 Task: Find connections with filter location Budapest XXII. kerület with filter topic #Workfromhomewith filter profile language French with filter current company Gensler with filter school Guru Nanak Institutions(GNI) with filter industry Community Development and Urban Planning with filter service category Information Management with filter keywords title Financial Services Representative
Action: Mouse pressed left at (466, 60)
Screenshot: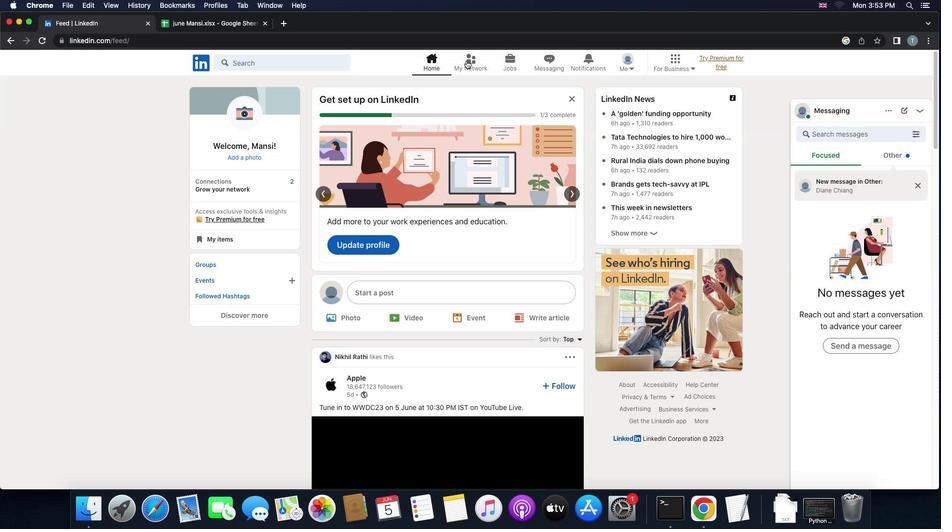 
Action: Mouse moved to (287, 122)
Screenshot: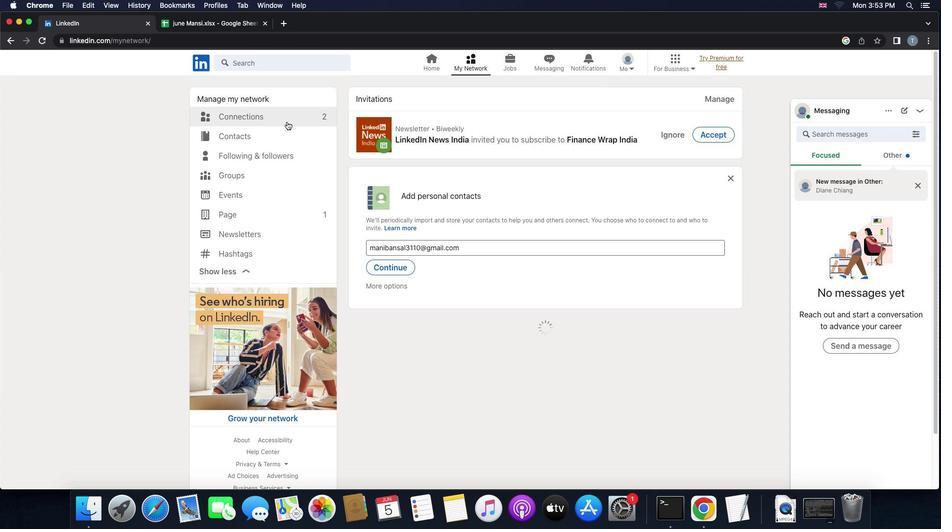 
Action: Mouse pressed left at (287, 122)
Screenshot: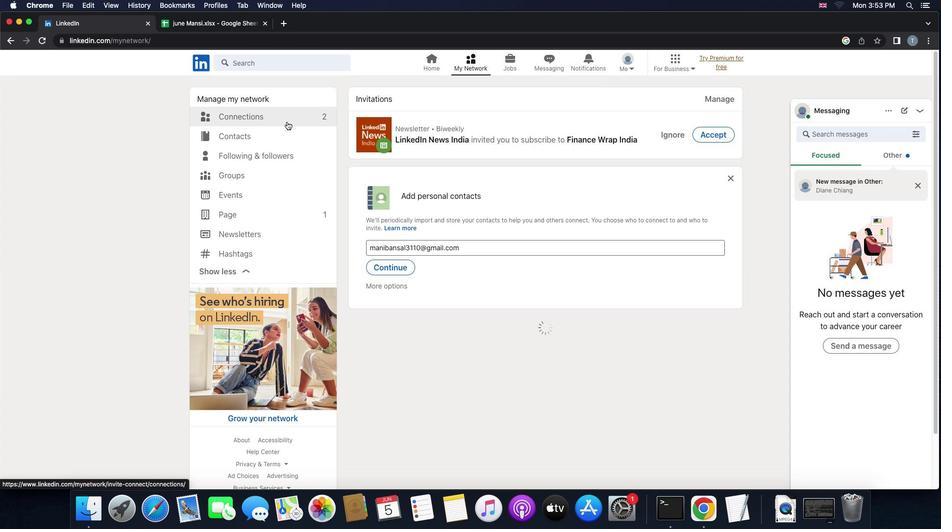 
Action: Mouse moved to (564, 116)
Screenshot: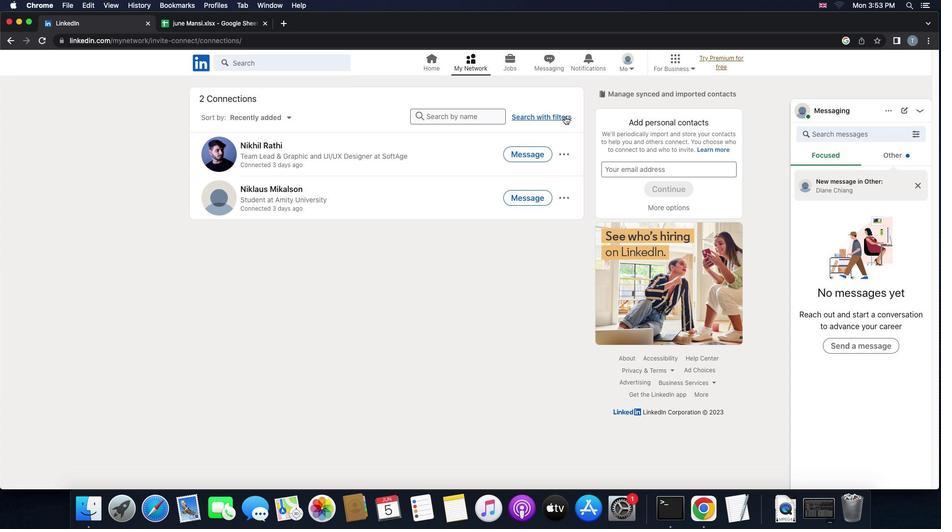 
Action: Mouse pressed left at (564, 116)
Screenshot: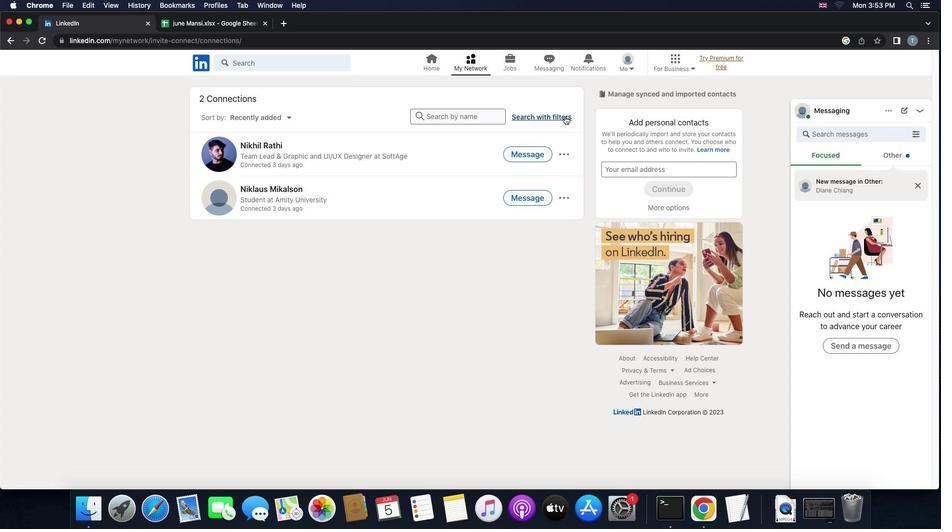 
Action: Mouse moved to (520, 92)
Screenshot: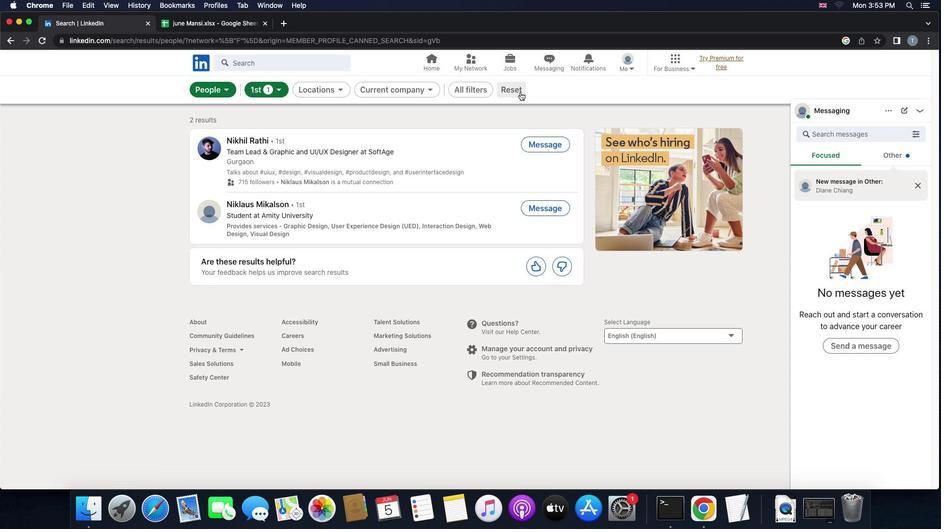 
Action: Mouse pressed left at (520, 92)
Screenshot: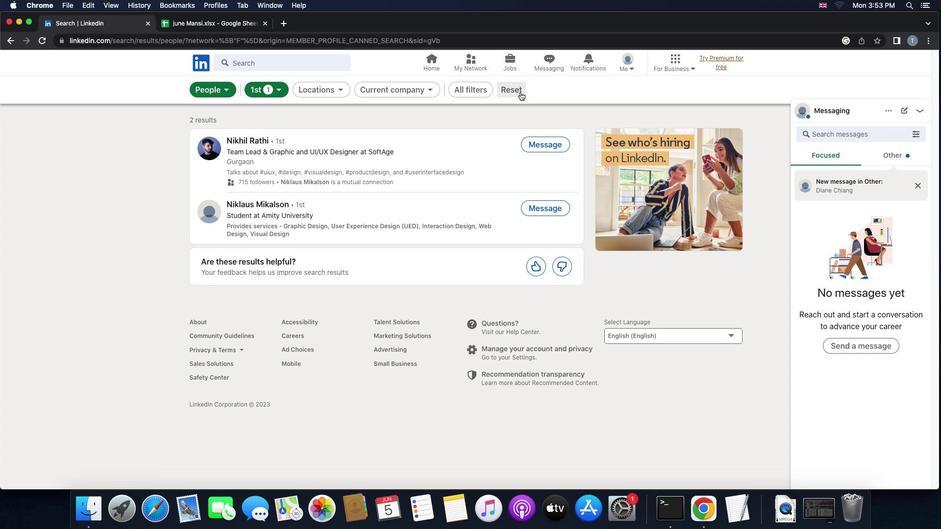 
Action: Mouse moved to (485, 90)
Screenshot: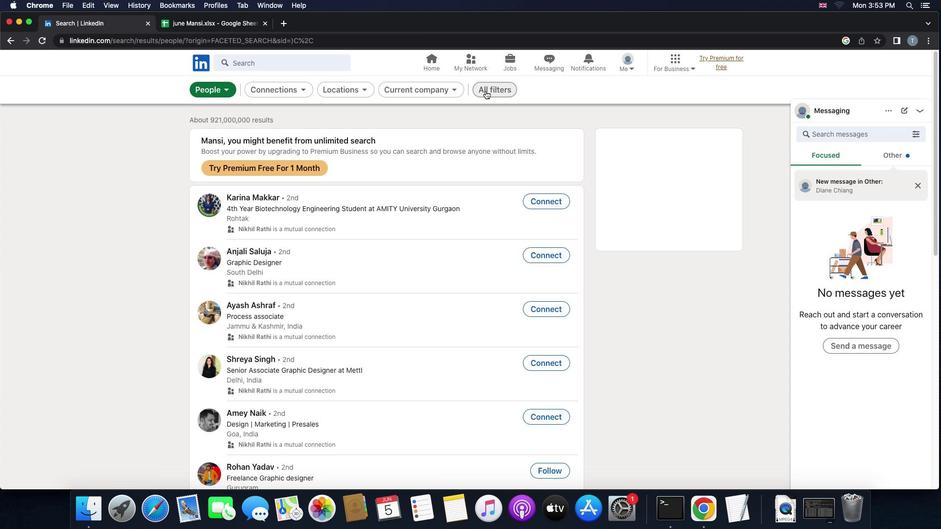 
Action: Mouse pressed left at (485, 90)
Screenshot: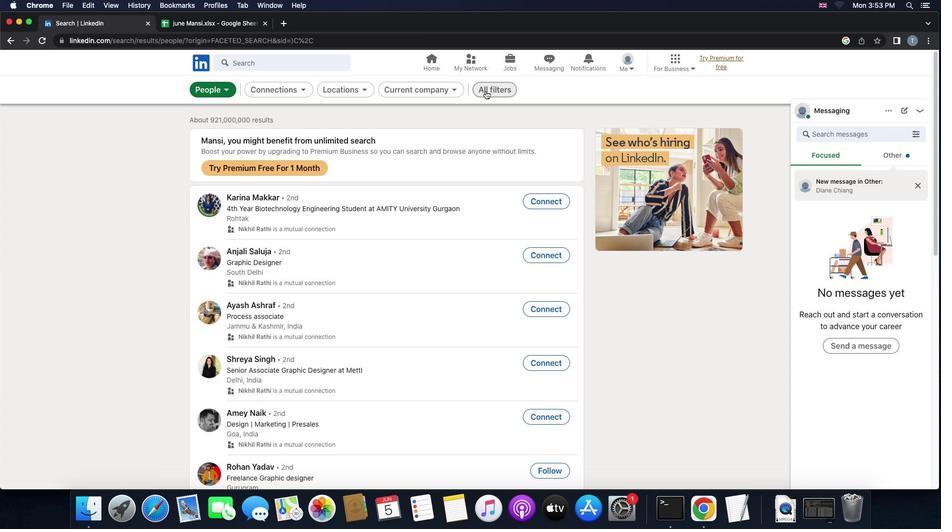 
Action: Mouse moved to (727, 275)
Screenshot: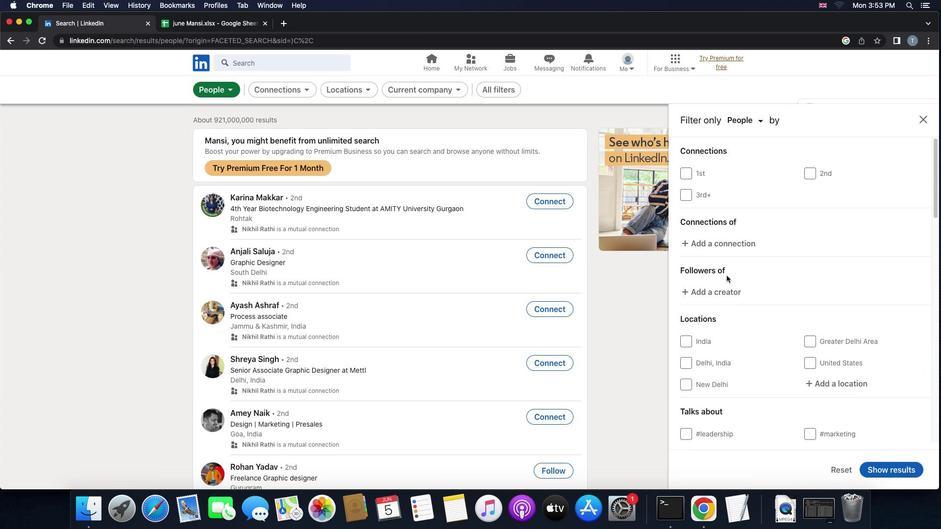 
Action: Mouse scrolled (727, 275) with delta (0, 0)
Screenshot: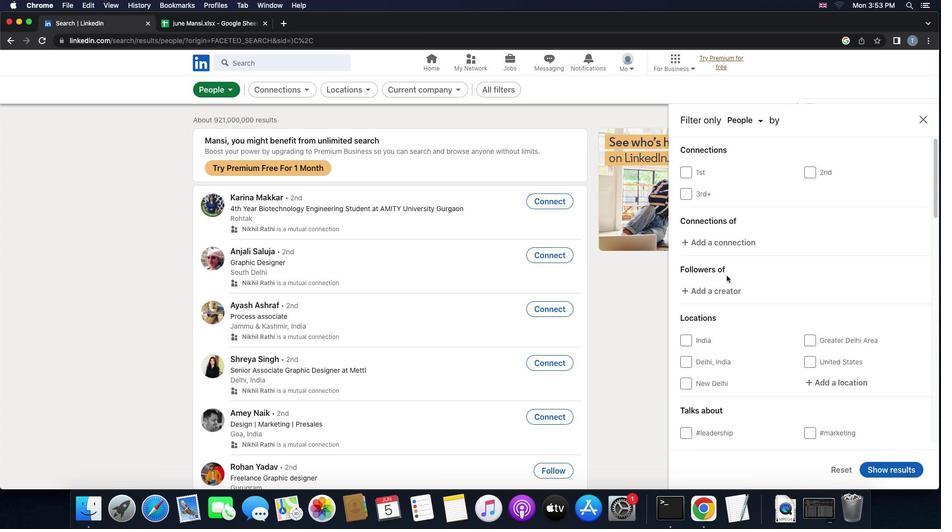 
Action: Mouse scrolled (727, 275) with delta (0, 0)
Screenshot: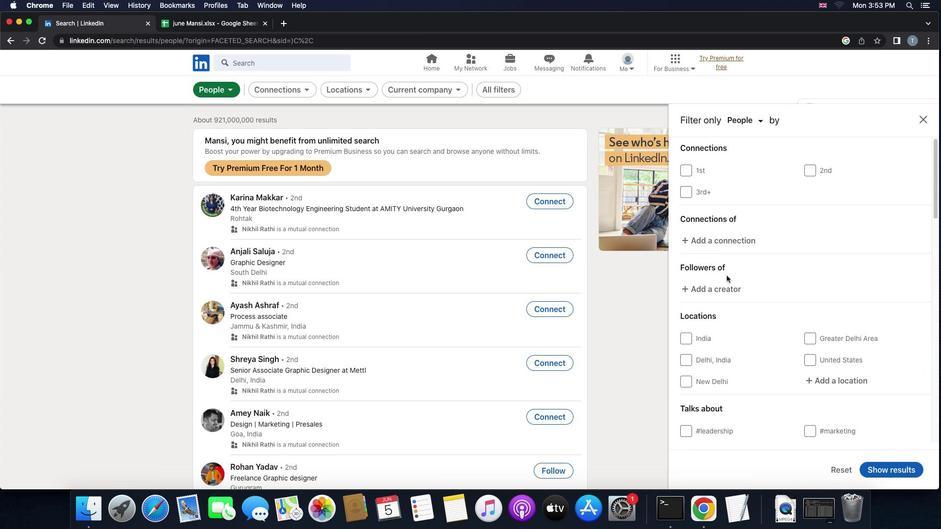 
Action: Mouse scrolled (727, 275) with delta (0, 0)
Screenshot: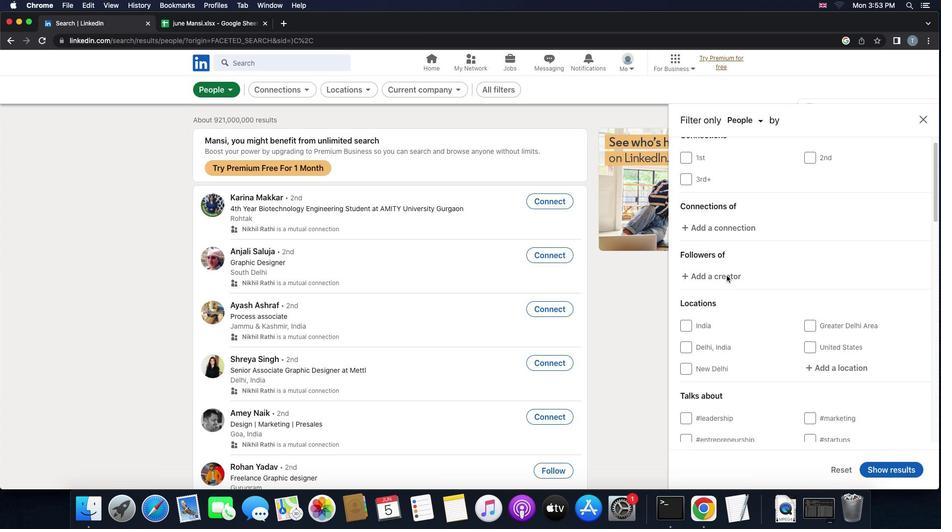 
Action: Mouse scrolled (727, 275) with delta (0, 0)
Screenshot: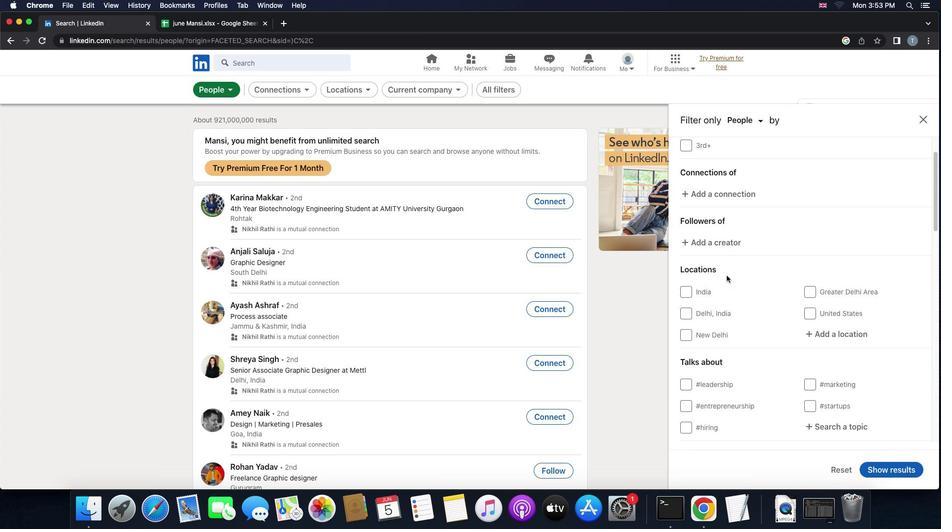 
Action: Mouse moved to (842, 276)
Screenshot: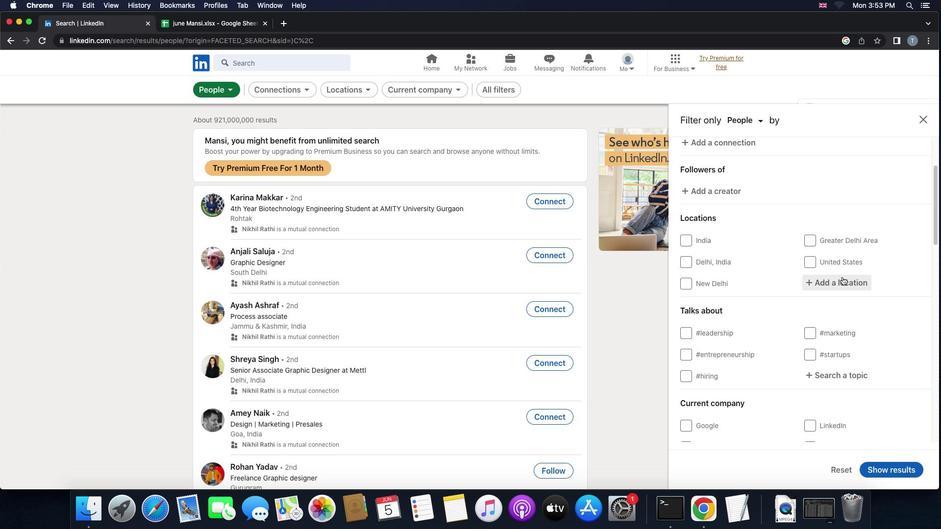 
Action: Mouse pressed left at (842, 276)
Screenshot: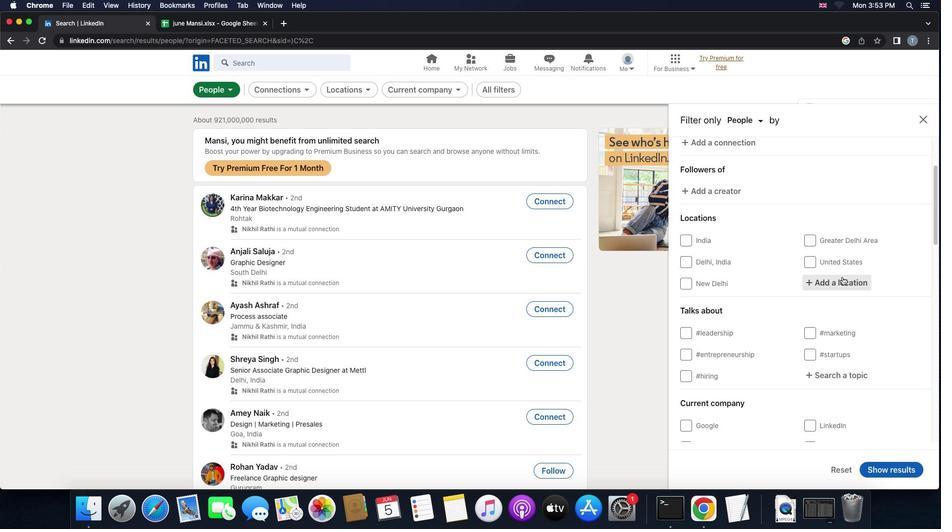 
Action: Mouse moved to (843, 276)
Screenshot: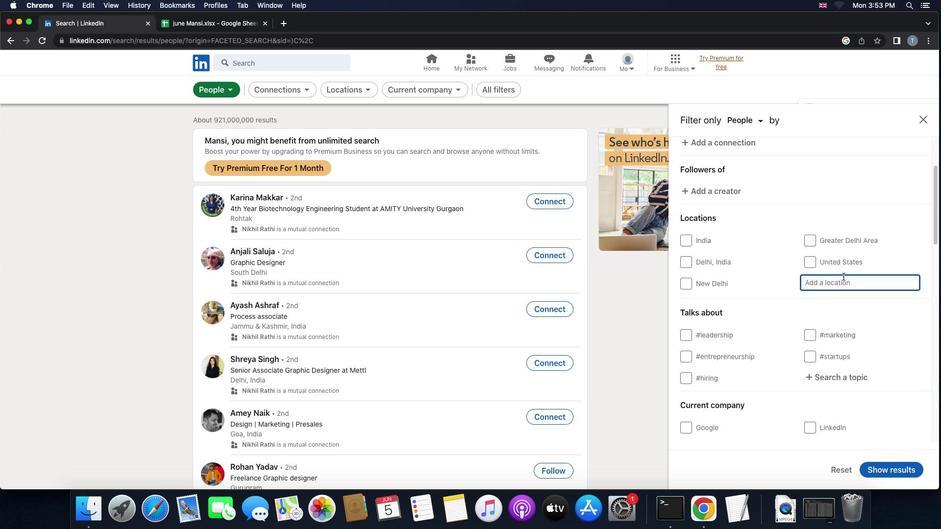 
Action: Key pressed Key.shift'B''u''d''a''p''e''s''t'Key.spaceKey.shift'X''X''I''I''.''k''e''r''u''l''e''t'
Screenshot: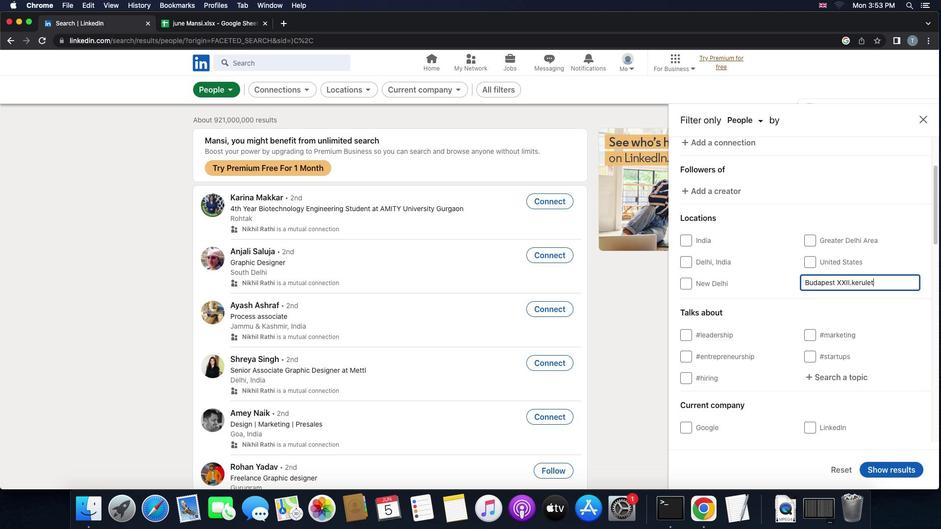 
Action: Mouse moved to (832, 376)
Screenshot: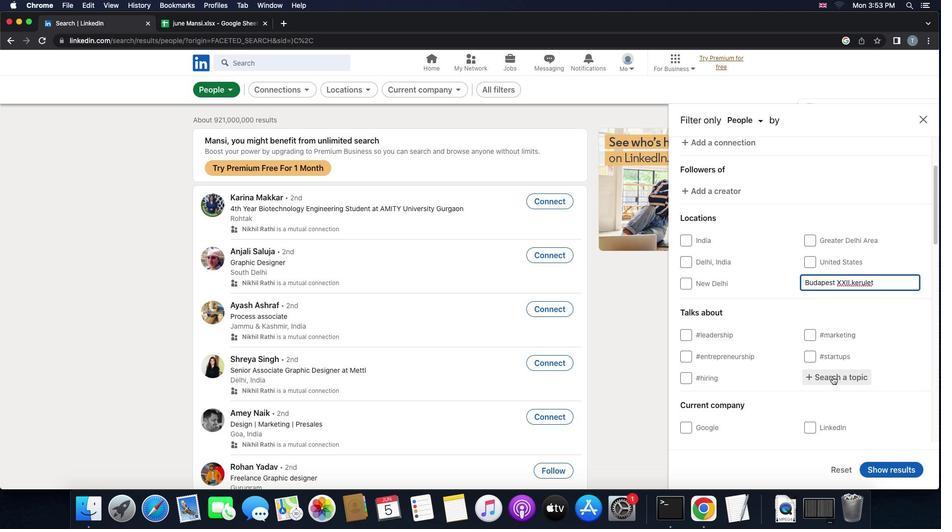 
Action: Mouse pressed left at (832, 376)
Screenshot: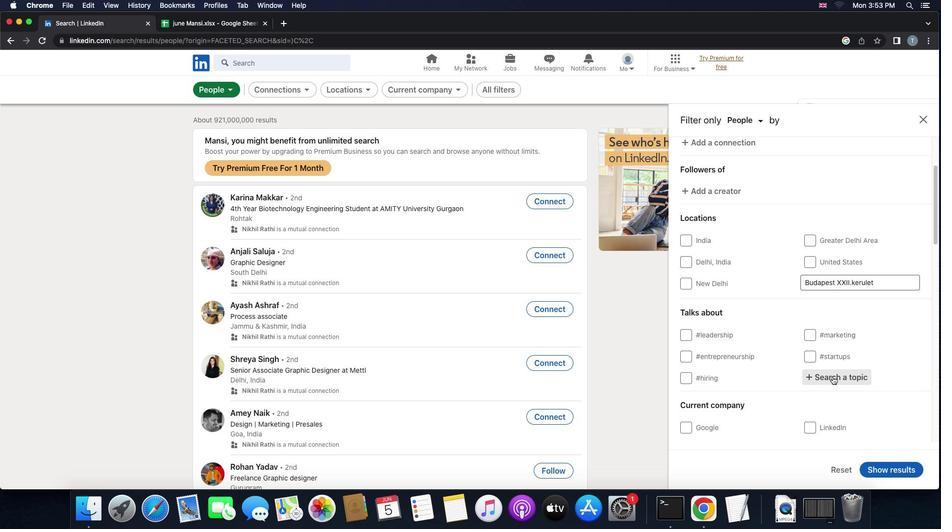 
Action: Mouse scrolled (832, 376) with delta (0, 0)
Screenshot: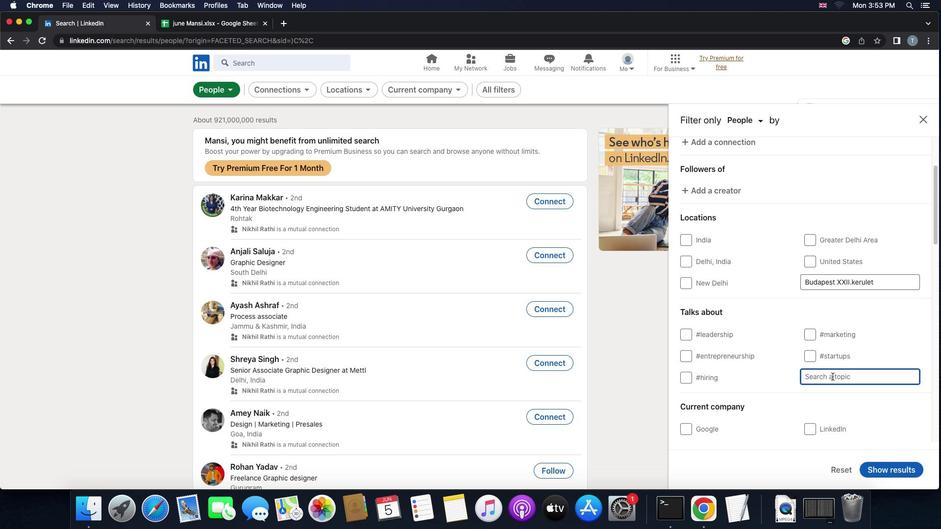 
Action: Key pressed 'w''o''r''k''f''r''o''m''h''o''m''e'
Screenshot: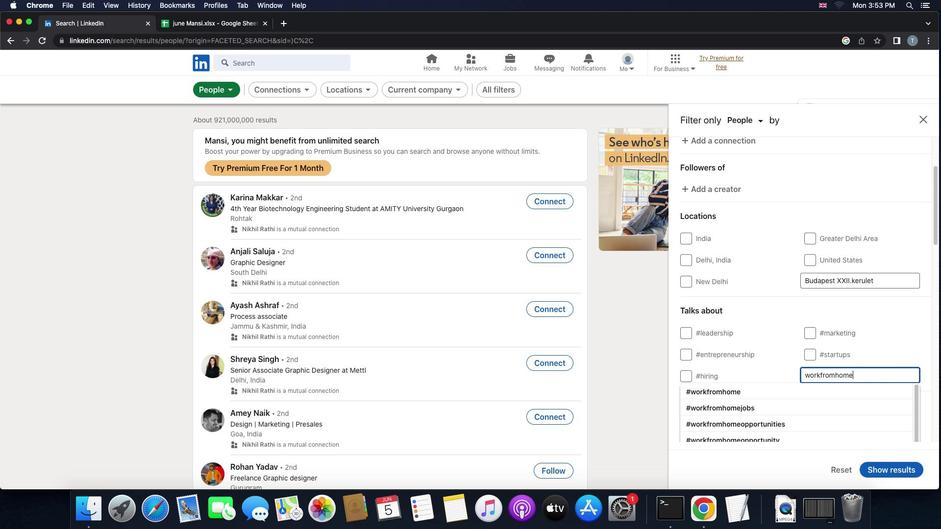 
Action: Mouse moved to (821, 387)
Screenshot: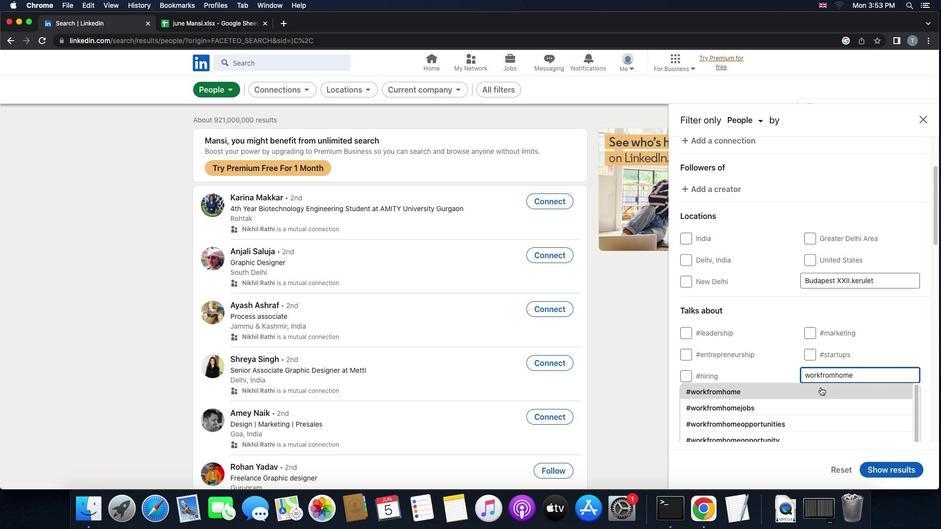 
Action: Mouse pressed left at (821, 387)
Screenshot: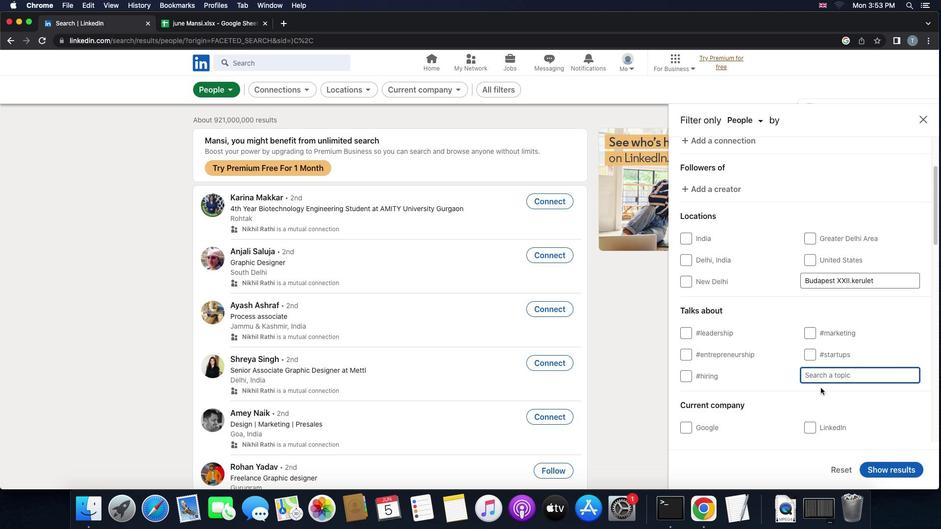 
Action: Mouse moved to (822, 389)
Screenshot: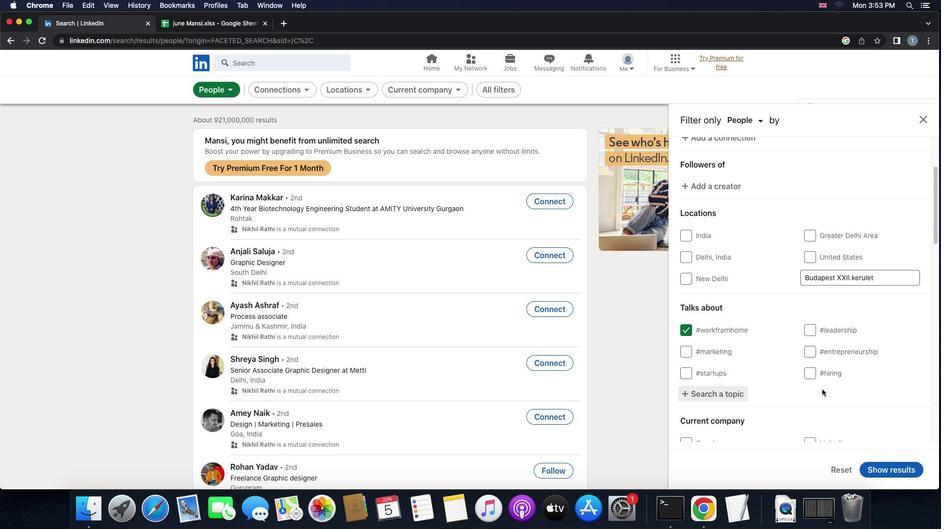 
Action: Mouse scrolled (822, 389) with delta (0, 0)
Screenshot: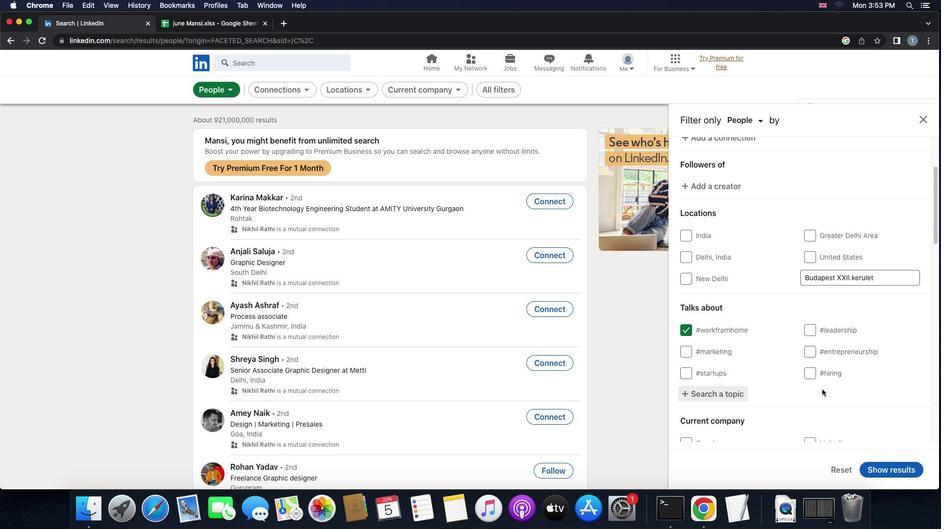 
Action: Mouse scrolled (822, 389) with delta (0, 0)
Screenshot: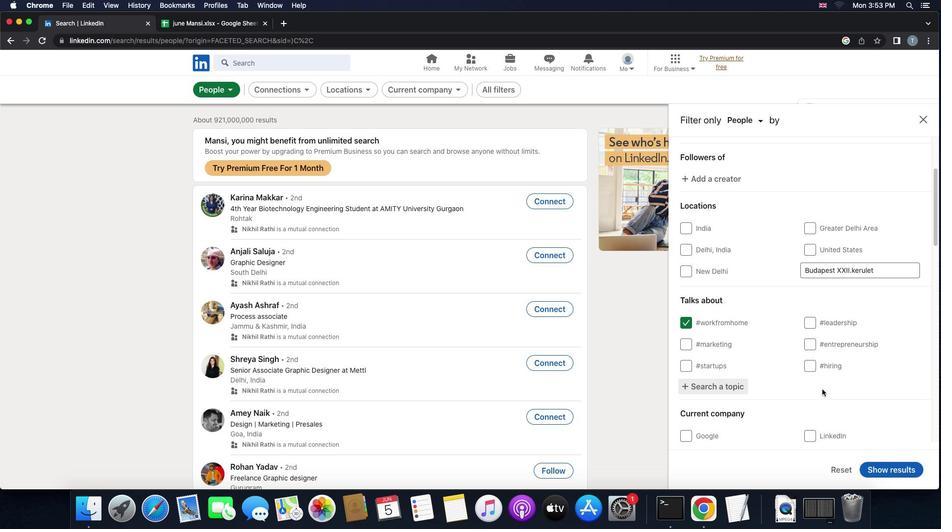 
Action: Mouse scrolled (822, 389) with delta (0, 0)
Screenshot: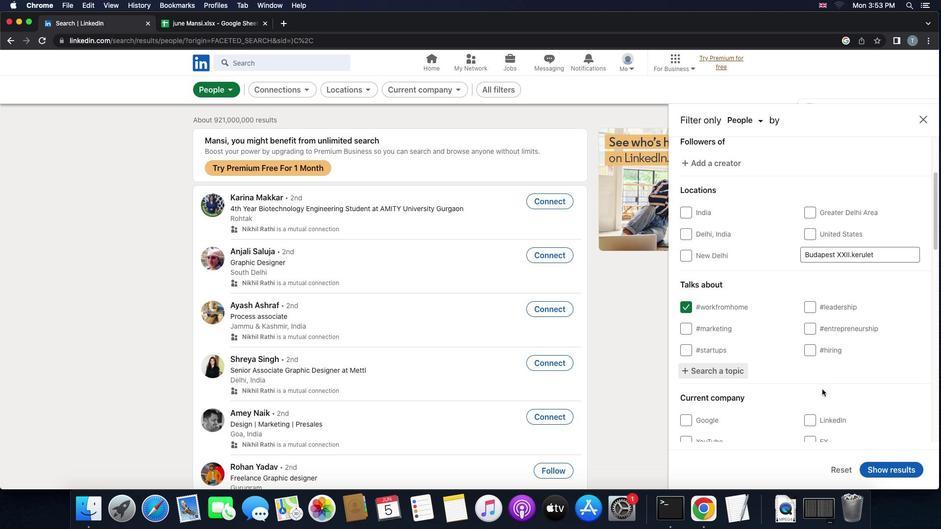 
Action: Mouse scrolled (822, 389) with delta (0, 0)
Screenshot: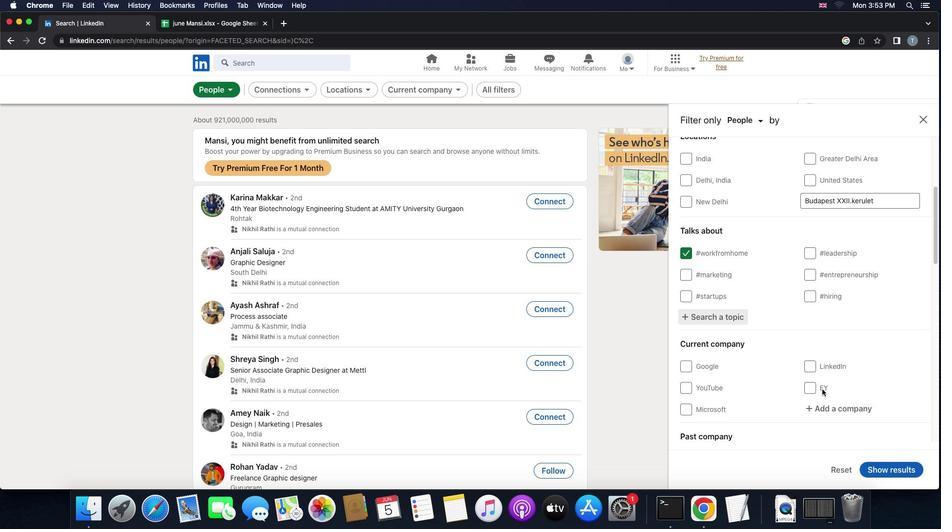 
Action: Mouse scrolled (822, 389) with delta (0, 0)
Screenshot: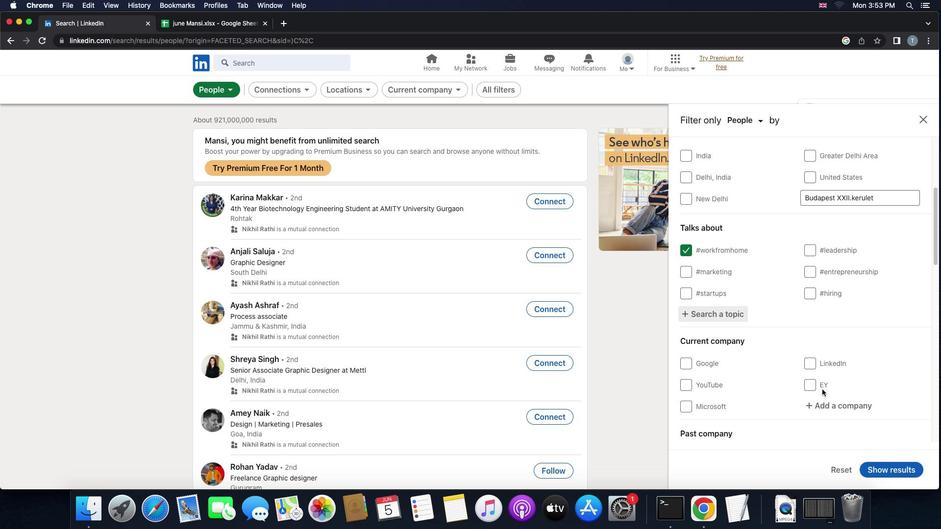 
Action: Mouse scrolled (822, 389) with delta (0, 0)
Screenshot: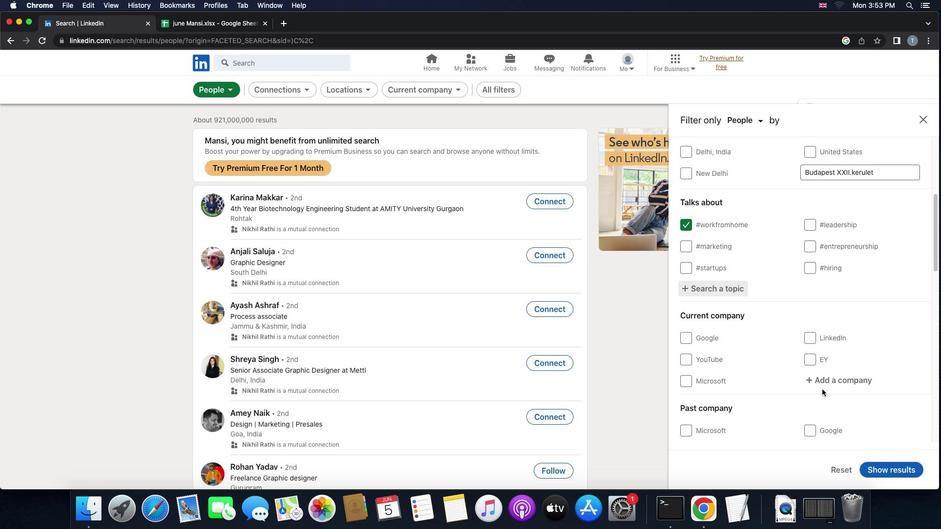 
Action: Mouse scrolled (822, 389) with delta (0, 0)
Screenshot: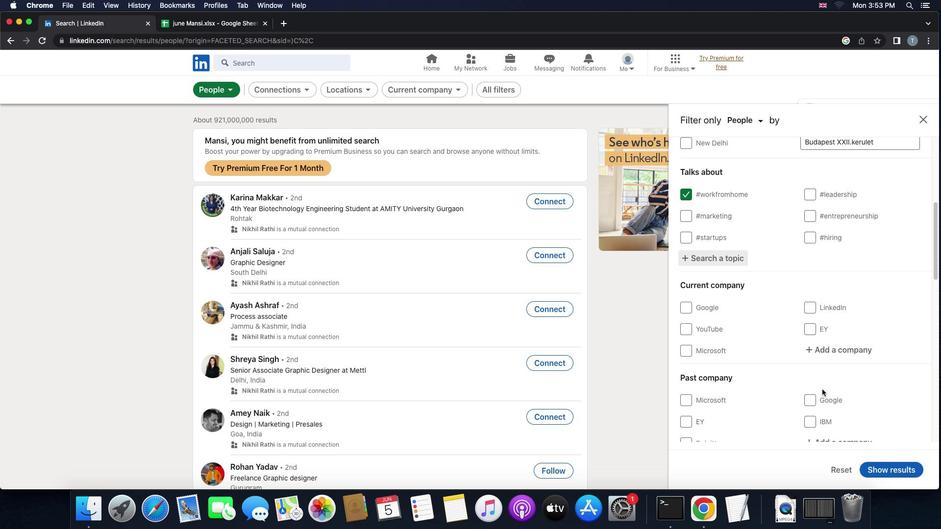 
Action: Mouse scrolled (822, 389) with delta (0, 0)
Screenshot: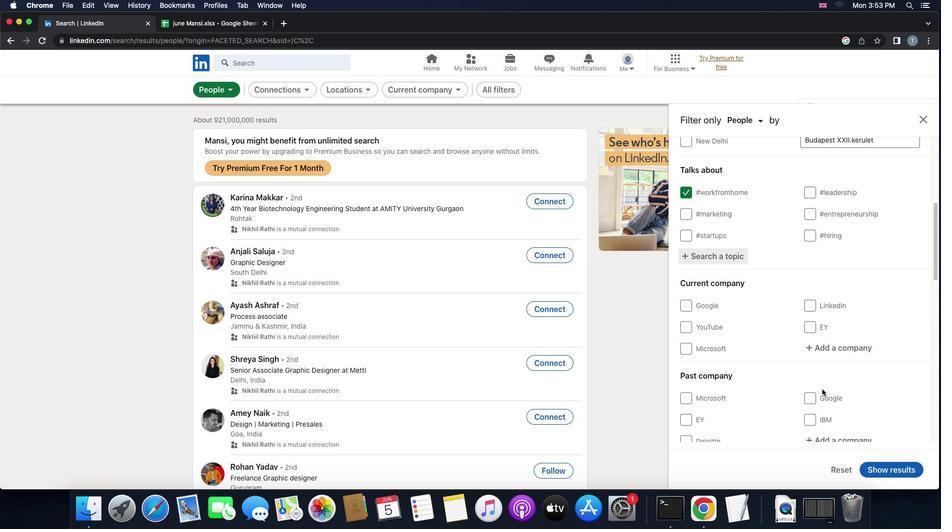 
Action: Mouse scrolled (822, 389) with delta (0, 0)
Screenshot: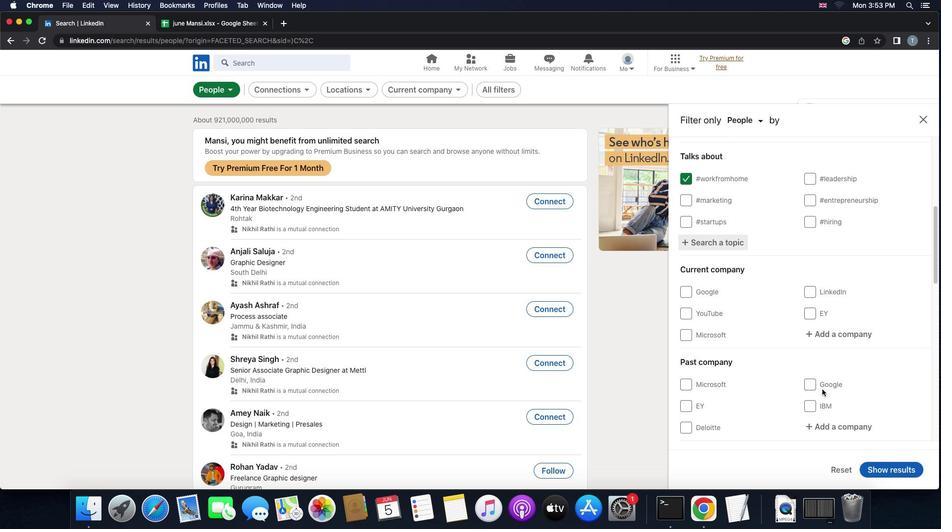 
Action: Mouse moved to (827, 314)
Screenshot: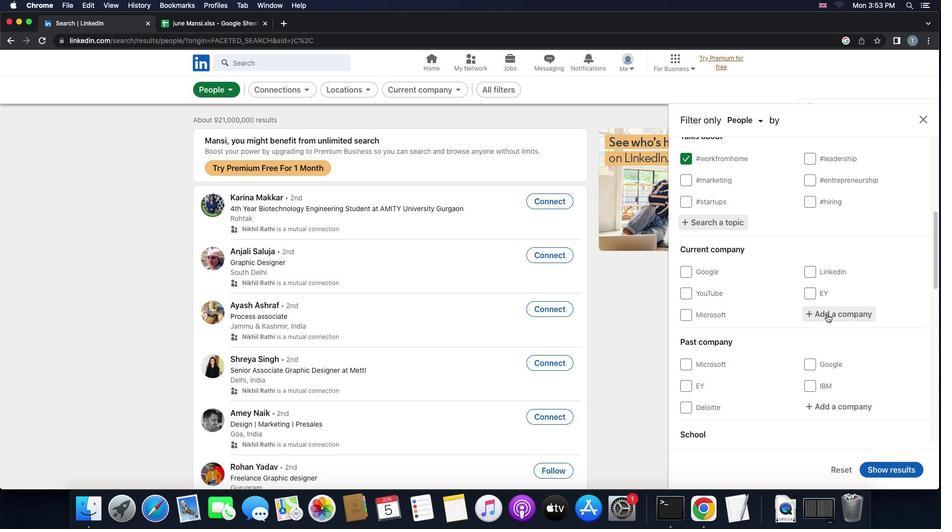 
Action: Mouse pressed left at (827, 314)
Screenshot: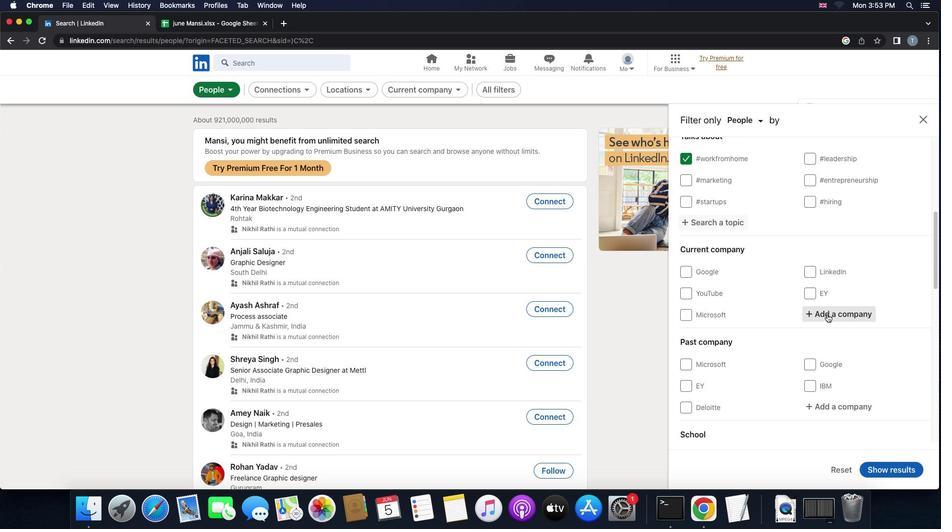 
Action: Key pressed 'g''e''n''s''l''e''r'
Screenshot: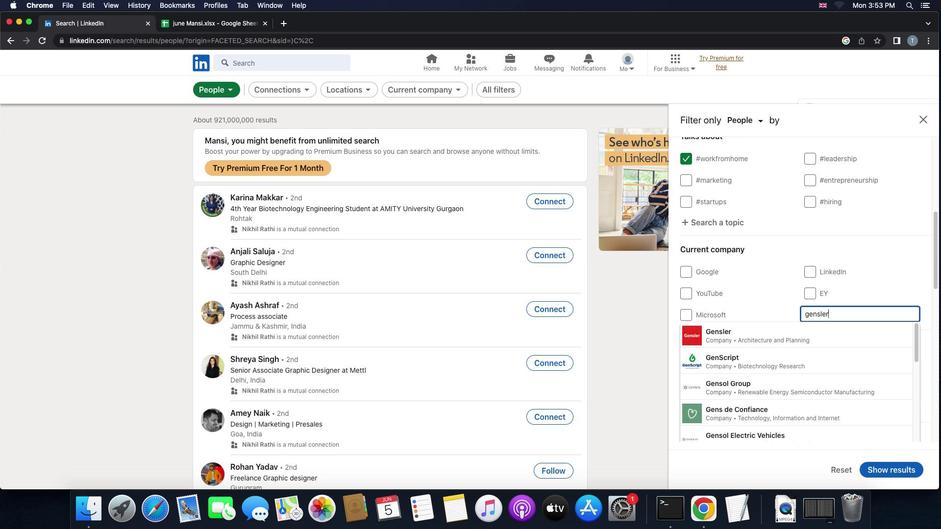 
Action: Mouse moved to (809, 329)
Screenshot: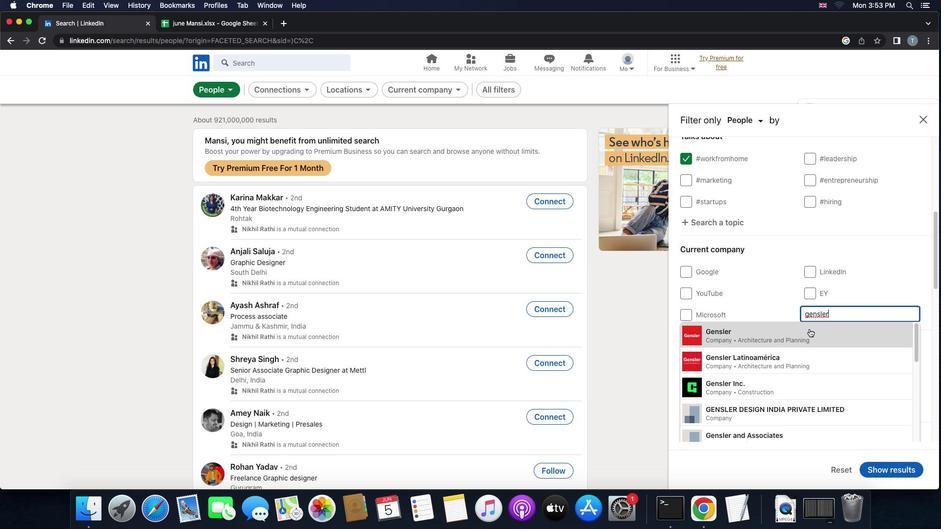 
Action: Mouse pressed left at (809, 329)
Screenshot: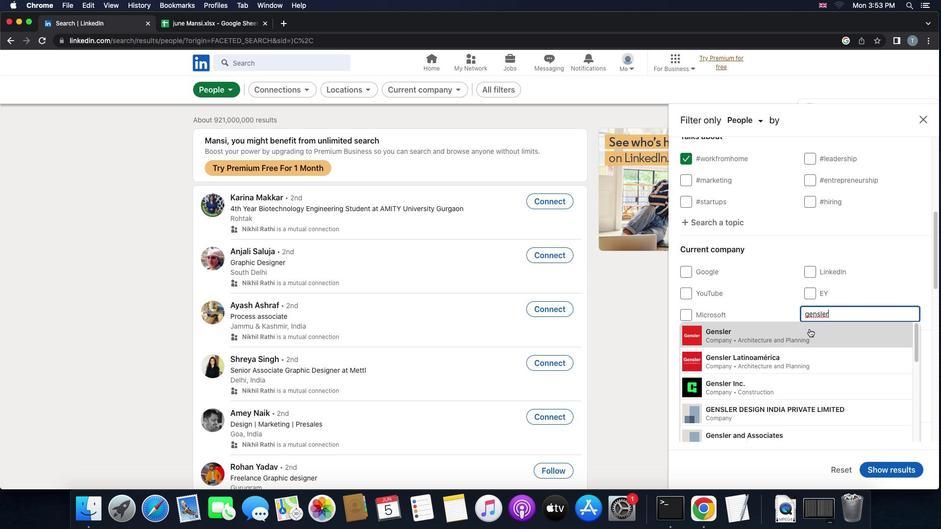 
Action: Mouse moved to (809, 329)
Screenshot: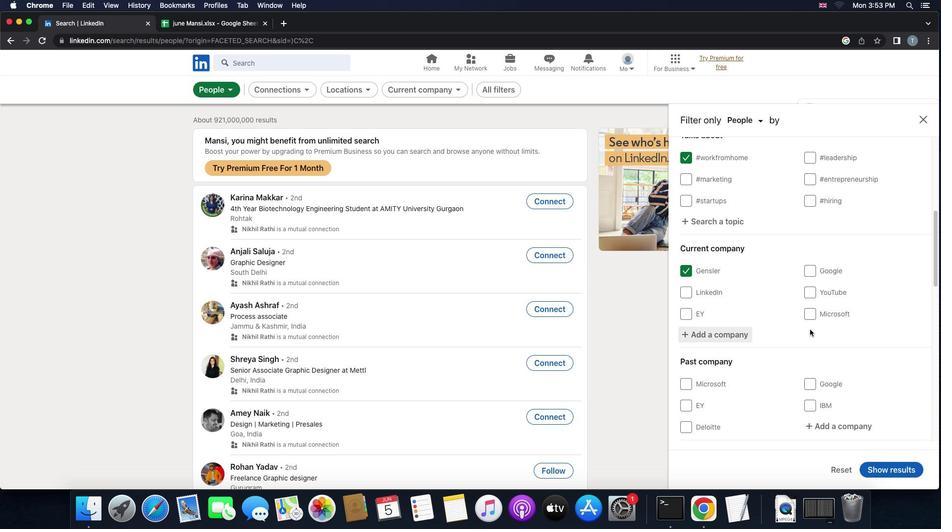 
Action: Mouse scrolled (809, 329) with delta (0, 0)
Screenshot: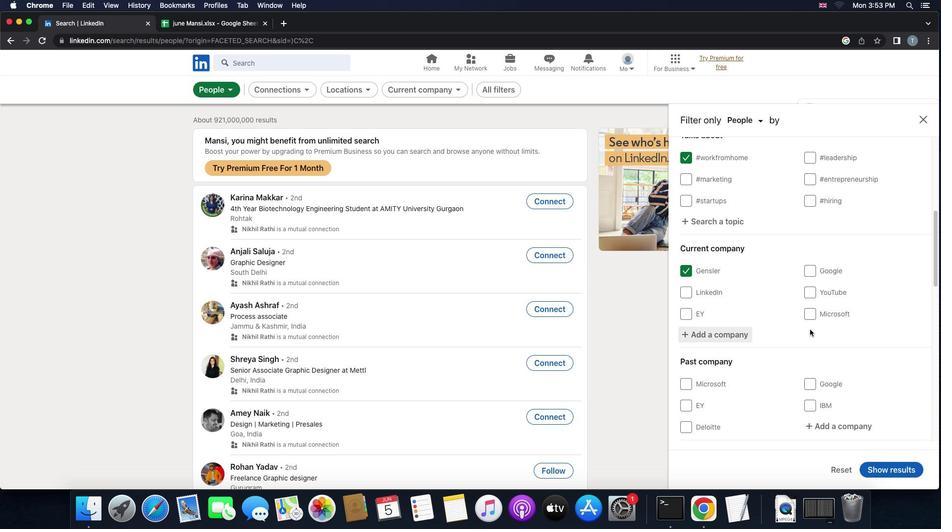 
Action: Mouse scrolled (809, 329) with delta (0, 0)
Screenshot: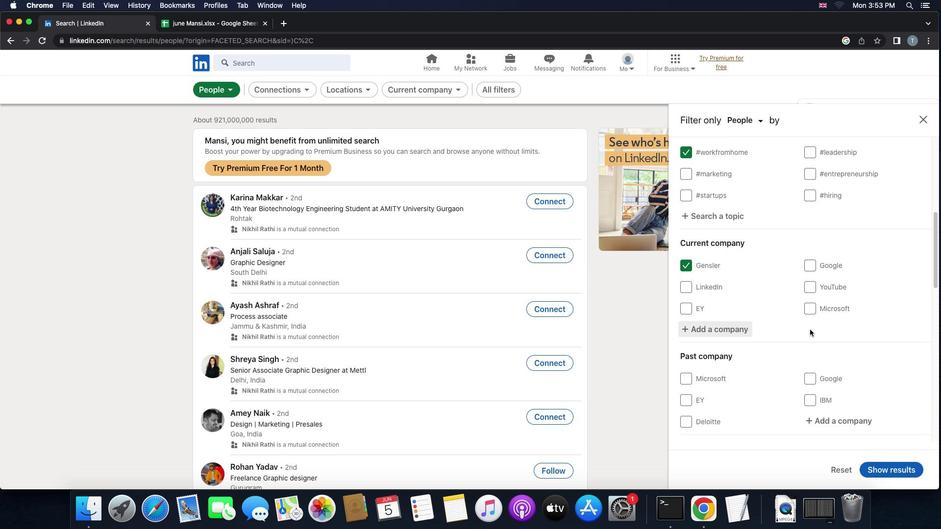 
Action: Mouse scrolled (809, 329) with delta (0, 0)
Screenshot: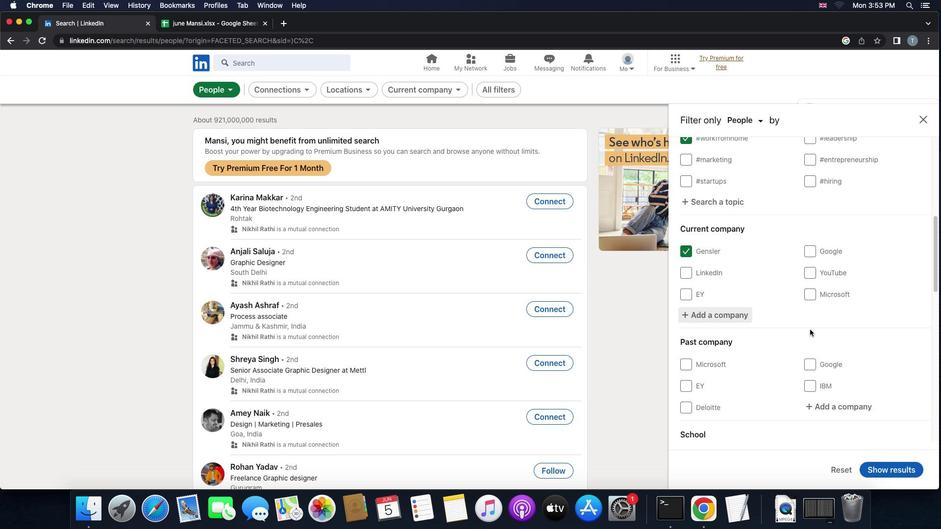 
Action: Mouse scrolled (809, 329) with delta (0, -1)
Screenshot: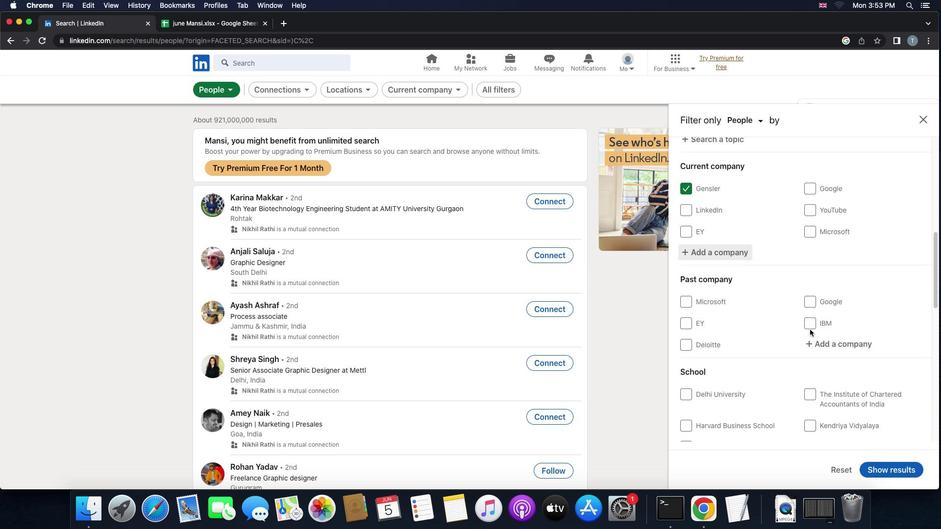 
Action: Mouse scrolled (809, 329) with delta (0, 0)
Screenshot: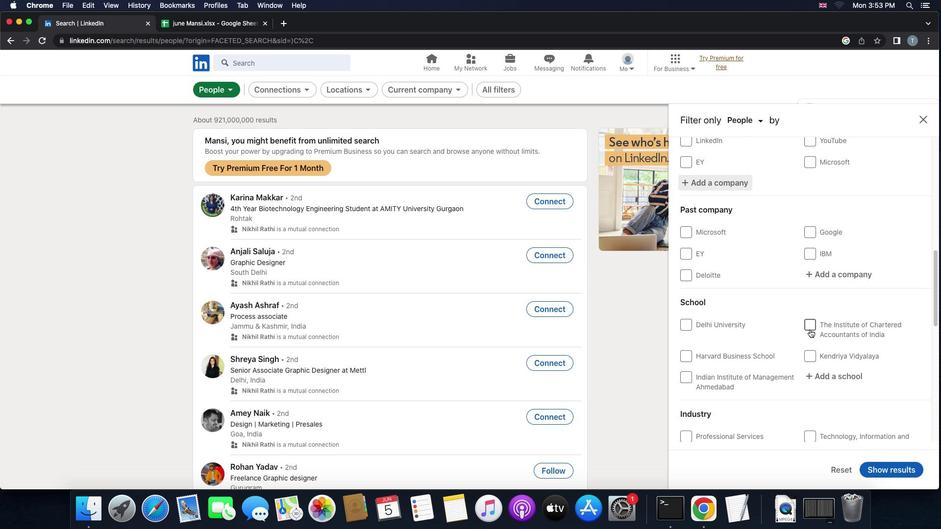 
Action: Mouse scrolled (809, 329) with delta (0, 0)
Screenshot: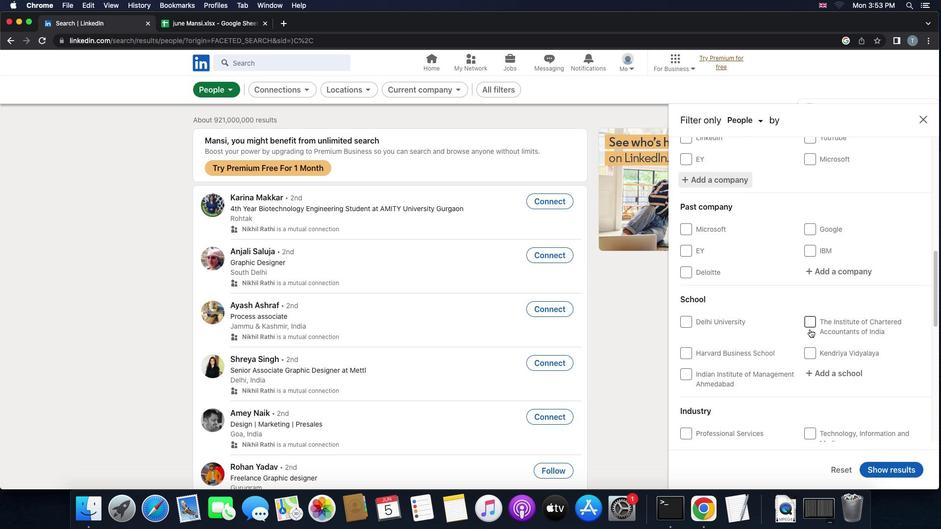 
Action: Mouse scrolled (809, 329) with delta (0, 0)
Screenshot: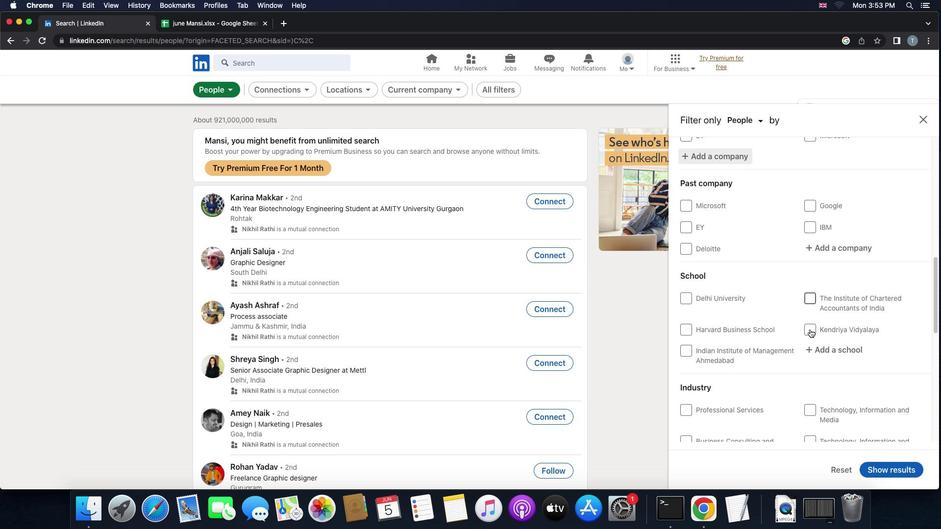 
Action: Mouse moved to (816, 326)
Screenshot: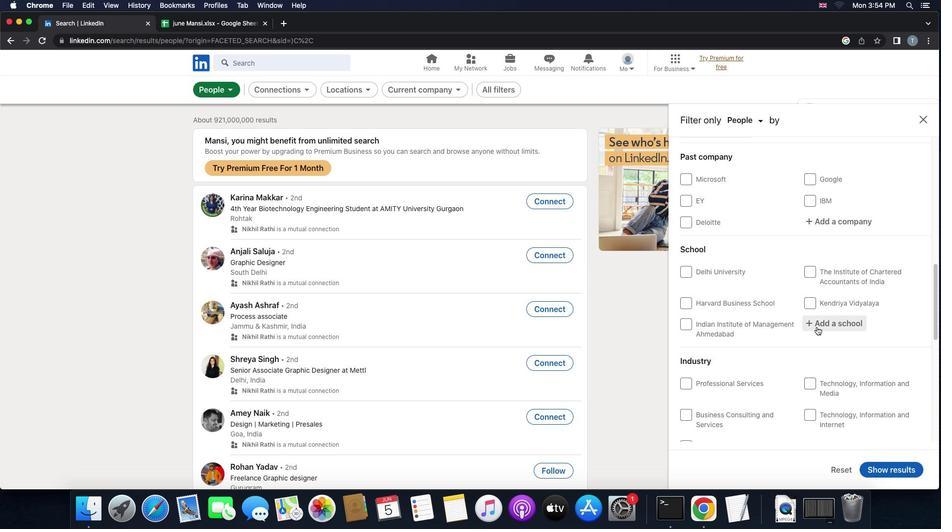 
Action: Mouse pressed left at (816, 326)
Screenshot: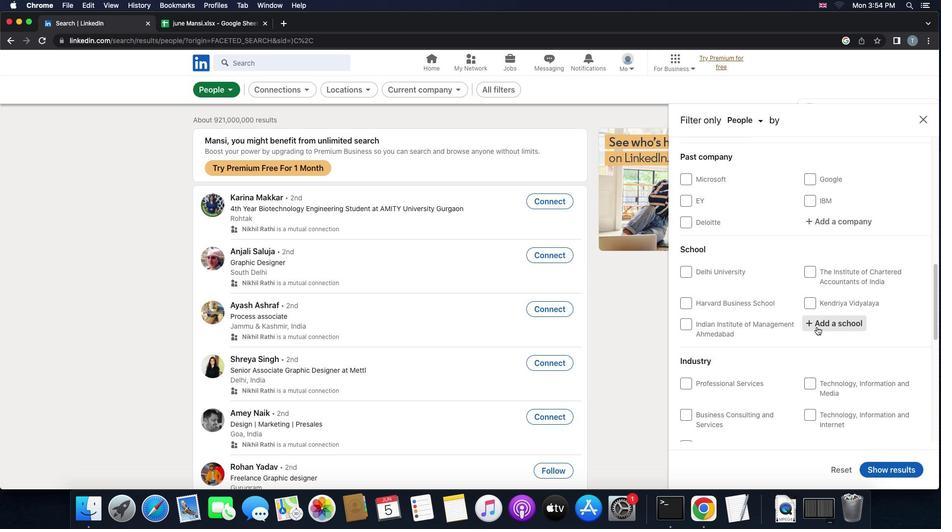 
Action: Key pressed 'g''u''r''u'Key.space'n''a''n''a''k'
Screenshot: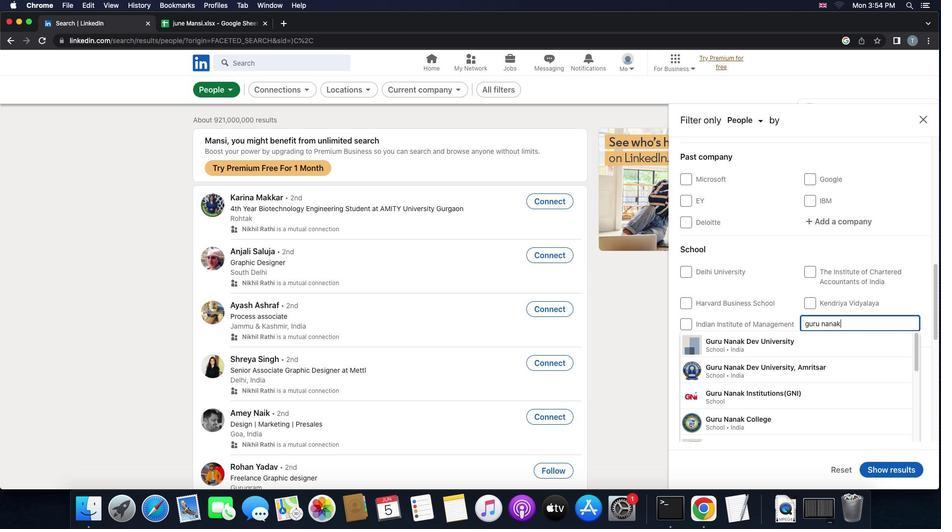 
Action: Mouse moved to (807, 421)
Screenshot: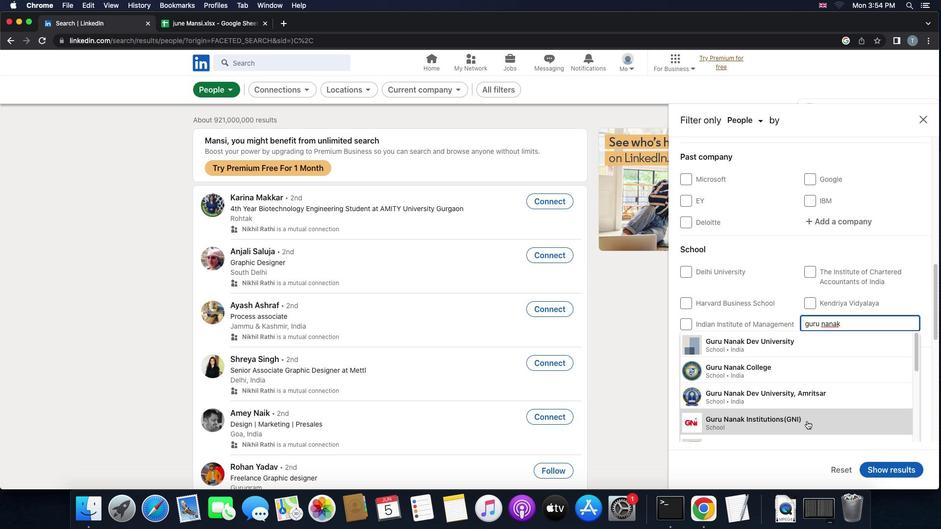 
Action: Mouse pressed left at (807, 421)
Screenshot: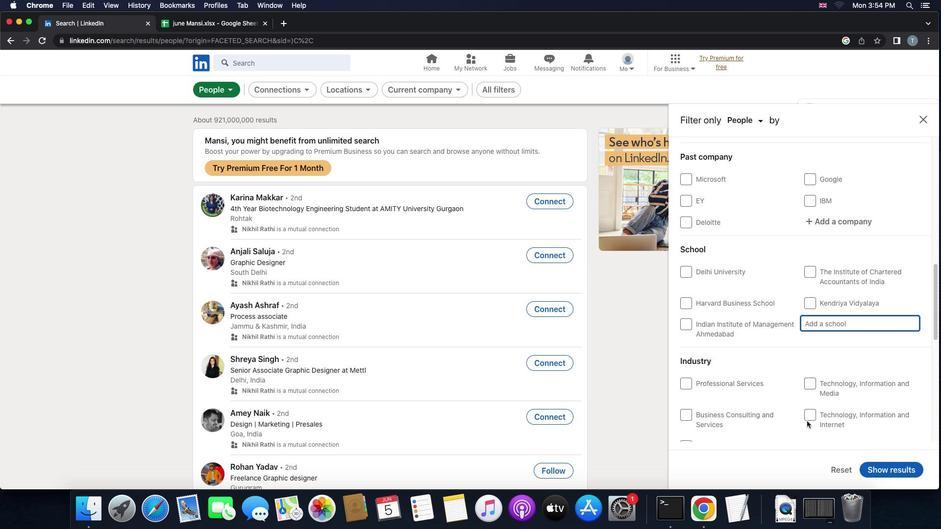 
Action: Mouse scrolled (807, 421) with delta (0, 0)
Screenshot: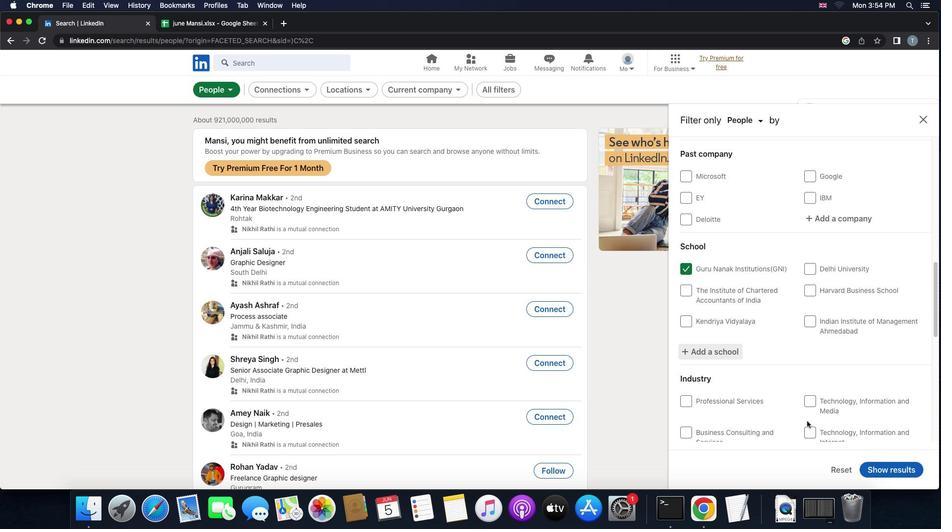 
Action: Mouse scrolled (807, 421) with delta (0, 0)
Screenshot: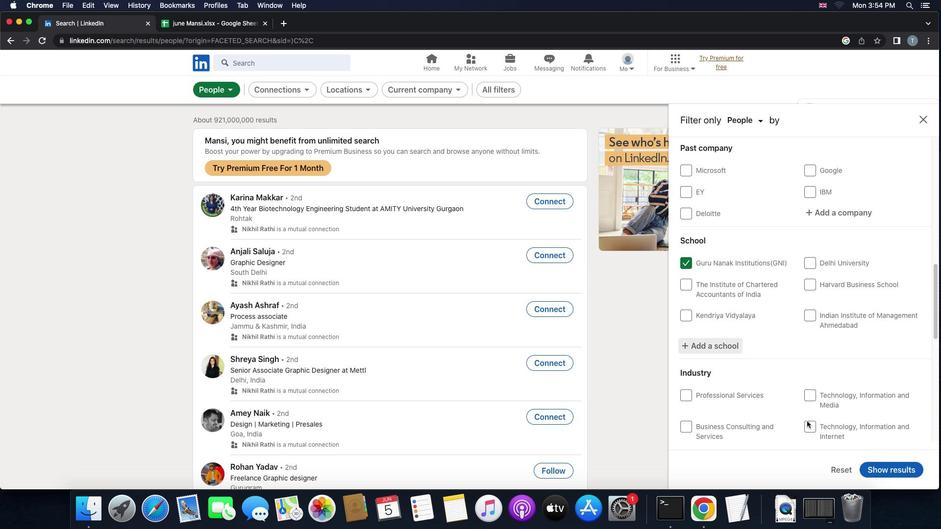 
Action: Mouse scrolled (807, 421) with delta (0, 0)
Screenshot: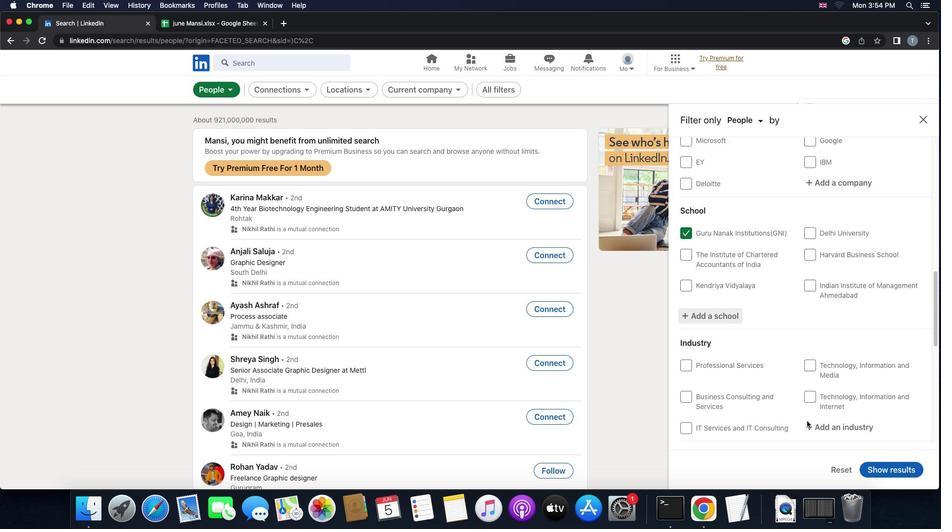 
Action: Mouse scrolled (807, 421) with delta (0, 0)
Screenshot: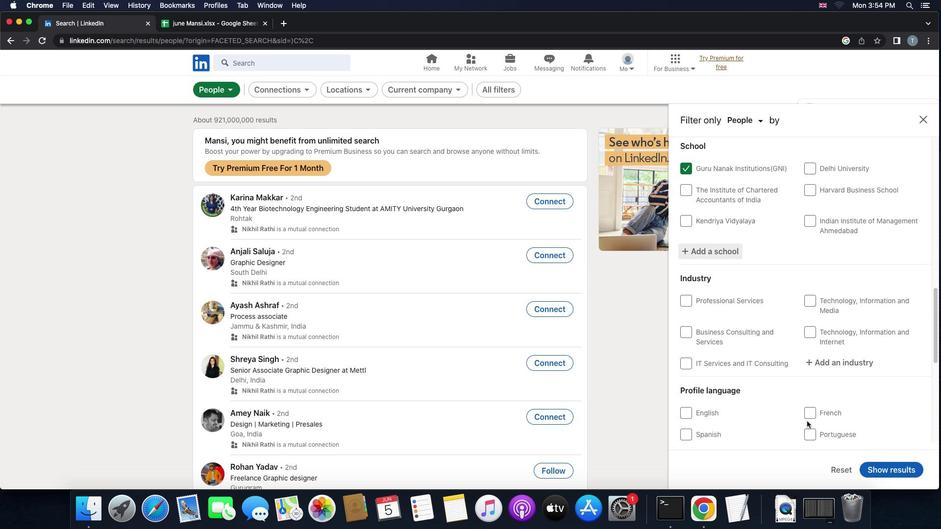 
Action: Mouse moved to (836, 349)
Screenshot: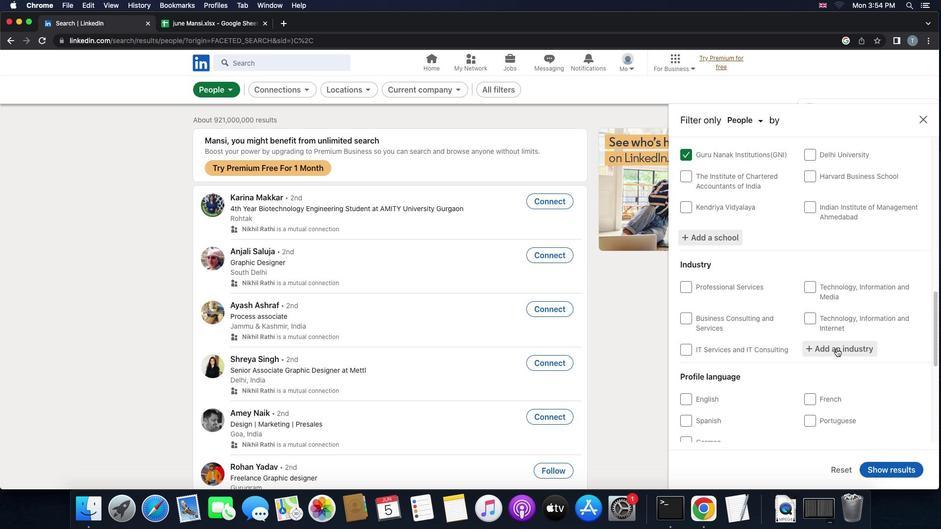 
Action: Mouse pressed left at (836, 349)
Screenshot: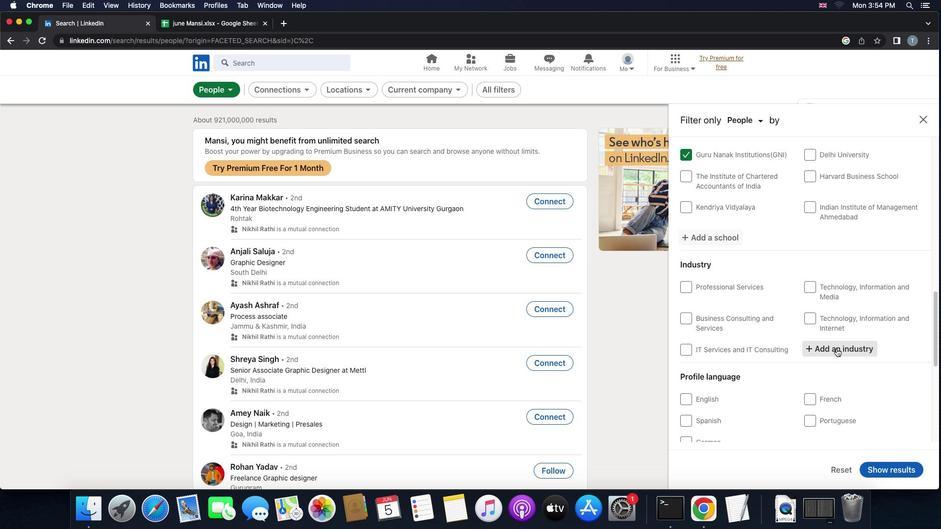 
Action: Key pressed 'c''o''m''m''u''n''i''t''y'
Screenshot: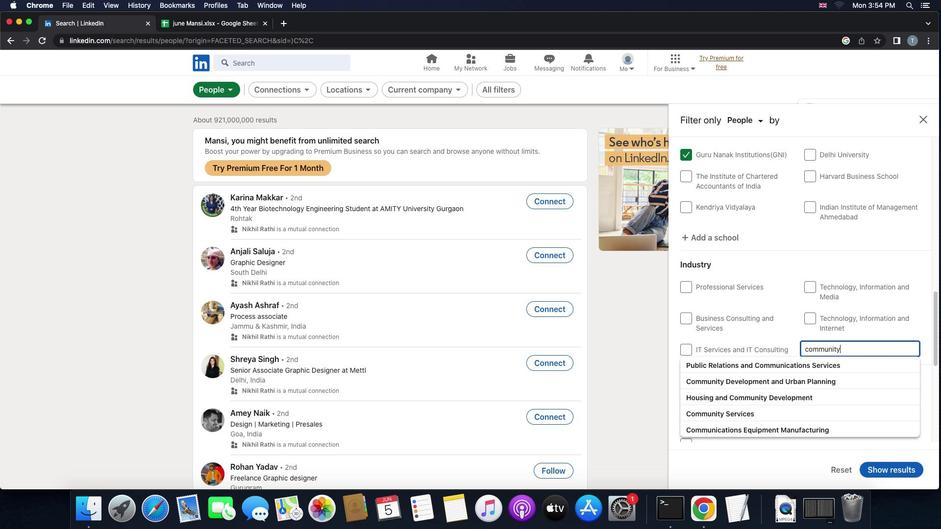 
Action: Mouse moved to (825, 361)
Screenshot: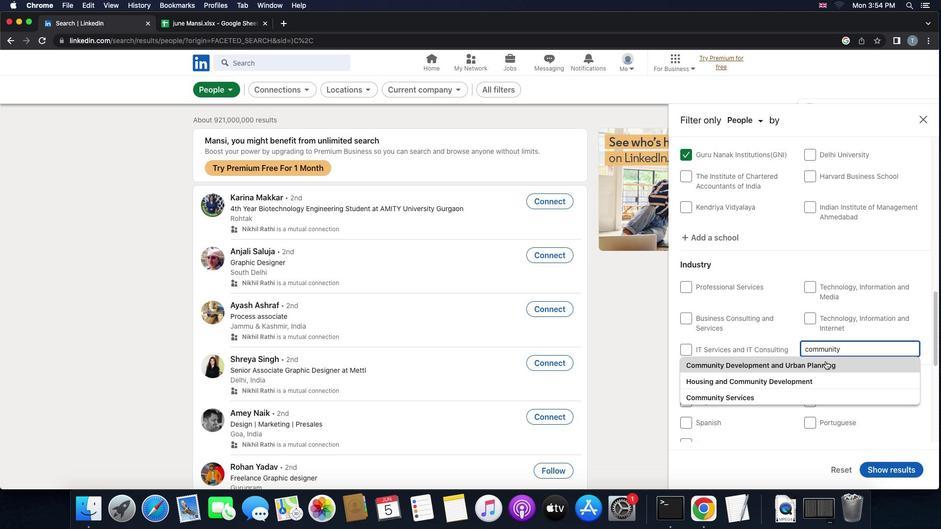 
Action: Mouse pressed left at (825, 361)
Screenshot: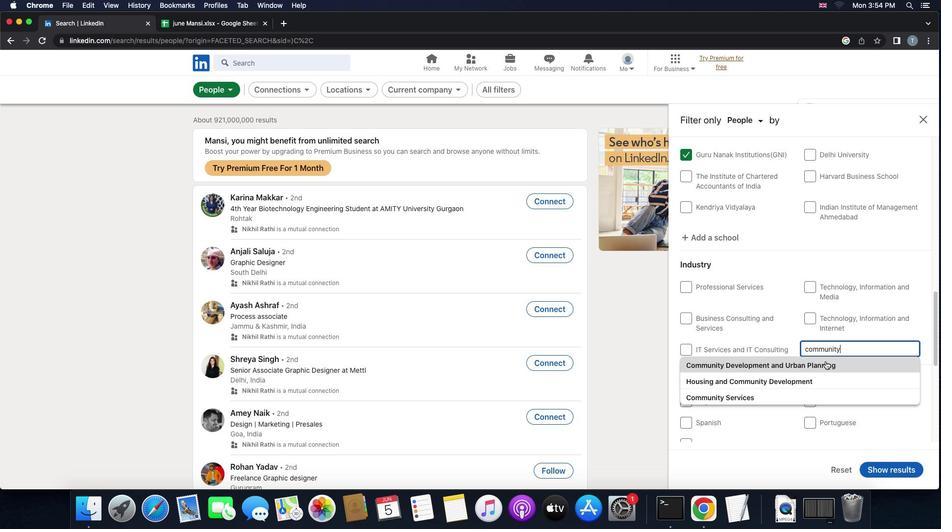 
Action: Mouse scrolled (825, 361) with delta (0, 0)
Screenshot: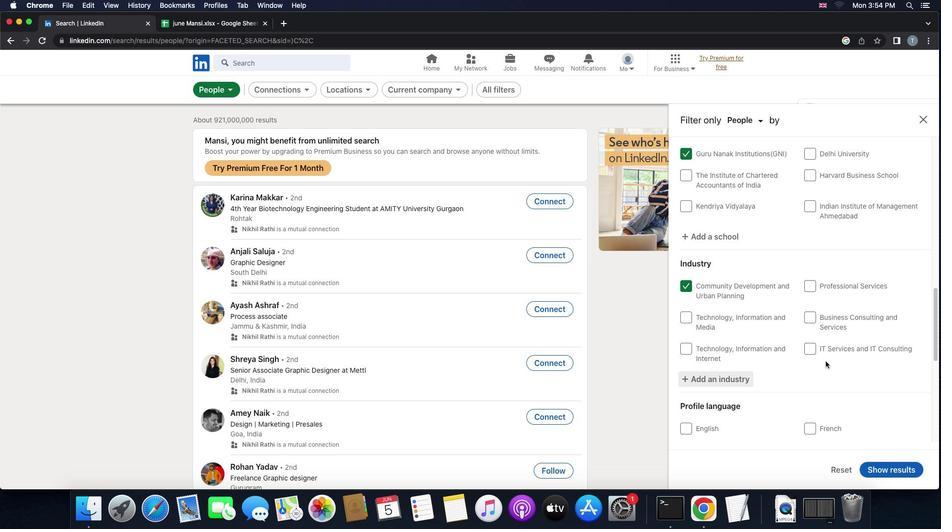 
Action: Mouse scrolled (825, 361) with delta (0, 0)
Screenshot: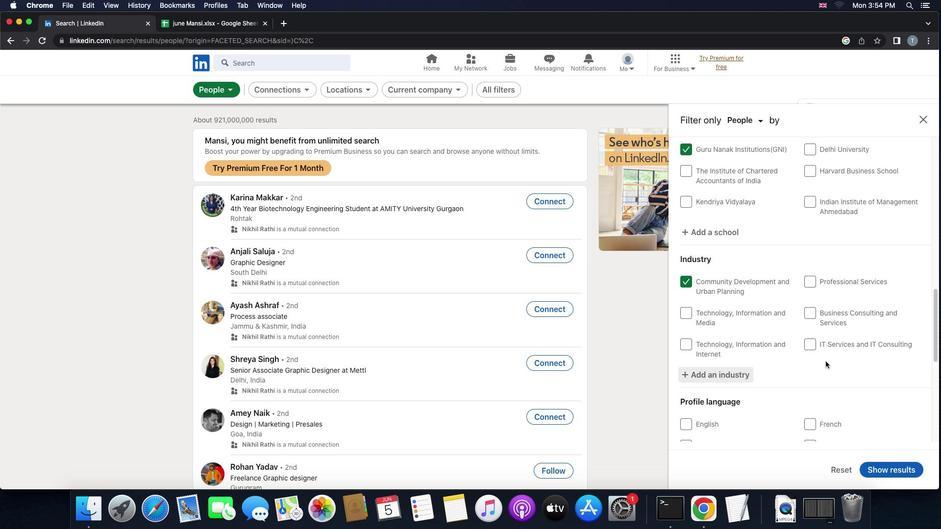 
Action: Mouse scrolled (825, 361) with delta (0, 0)
Screenshot: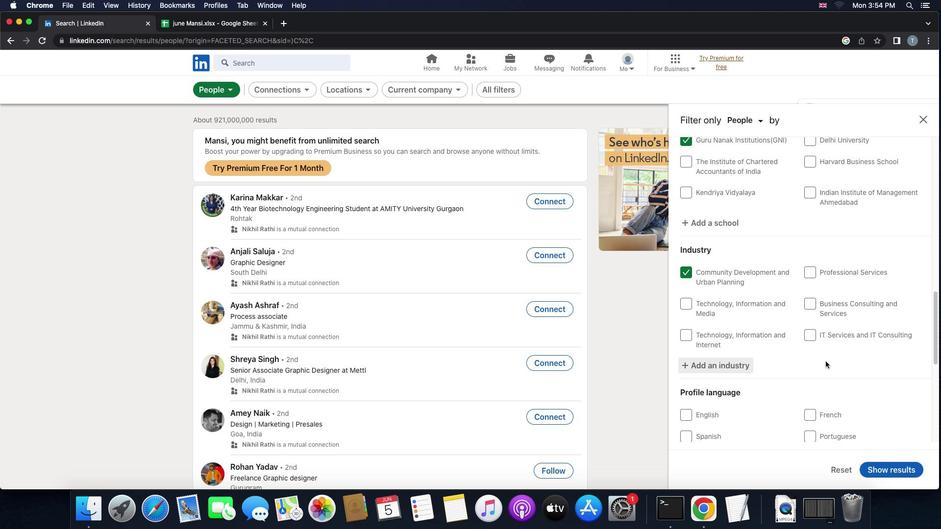 
Action: Mouse scrolled (825, 361) with delta (0, 0)
Screenshot: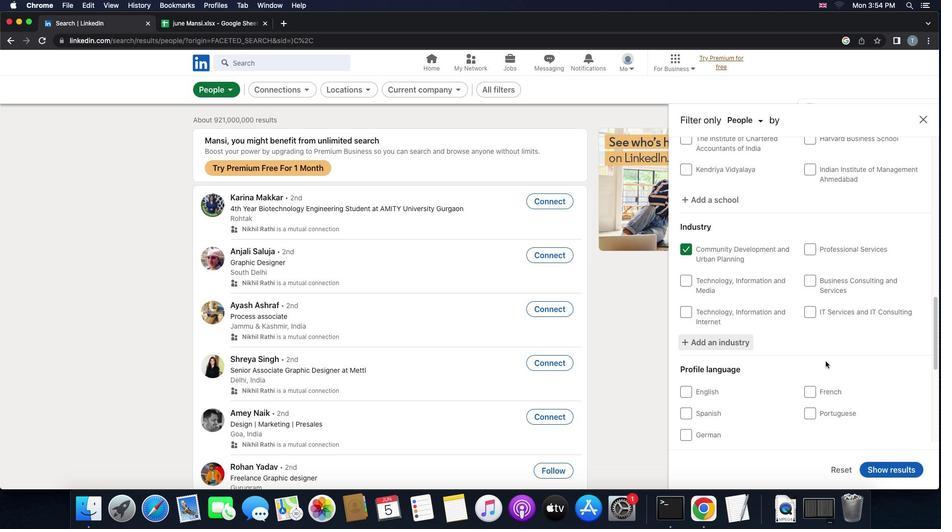 
Action: Mouse scrolled (825, 361) with delta (0, 0)
Screenshot: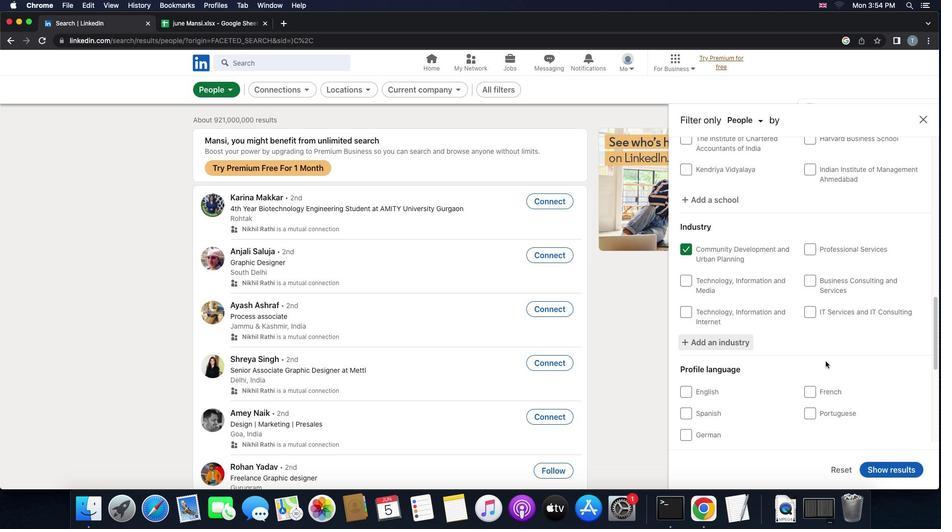 
Action: Mouse scrolled (825, 361) with delta (0, 0)
Screenshot: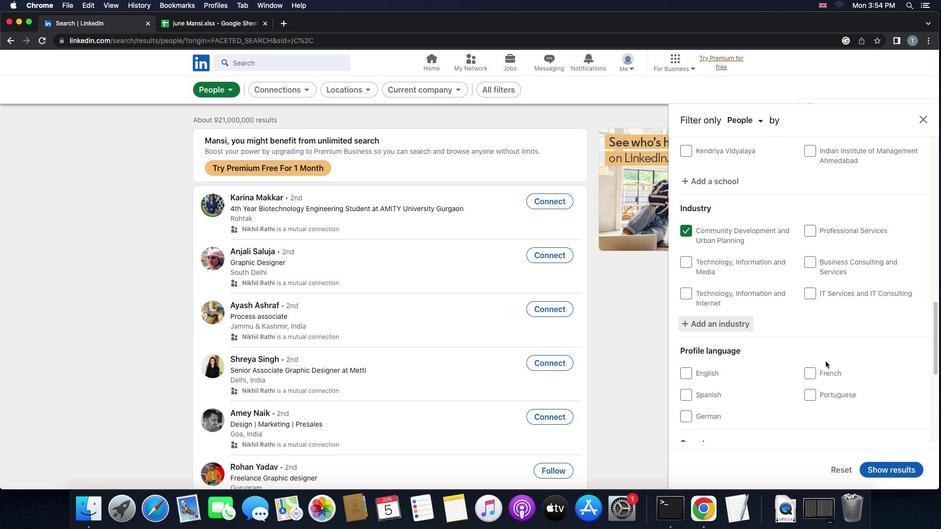 
Action: Mouse moved to (807, 370)
Screenshot: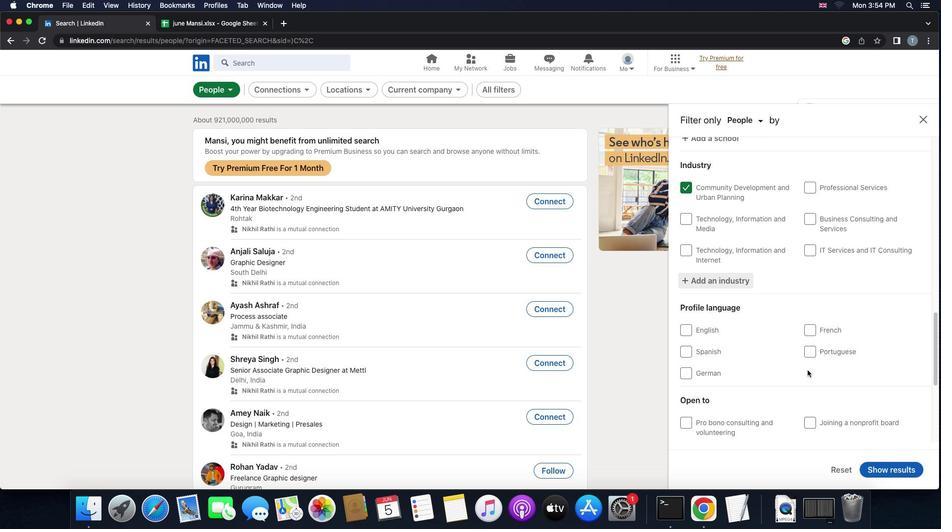 
Action: Mouse scrolled (807, 370) with delta (0, 0)
Screenshot: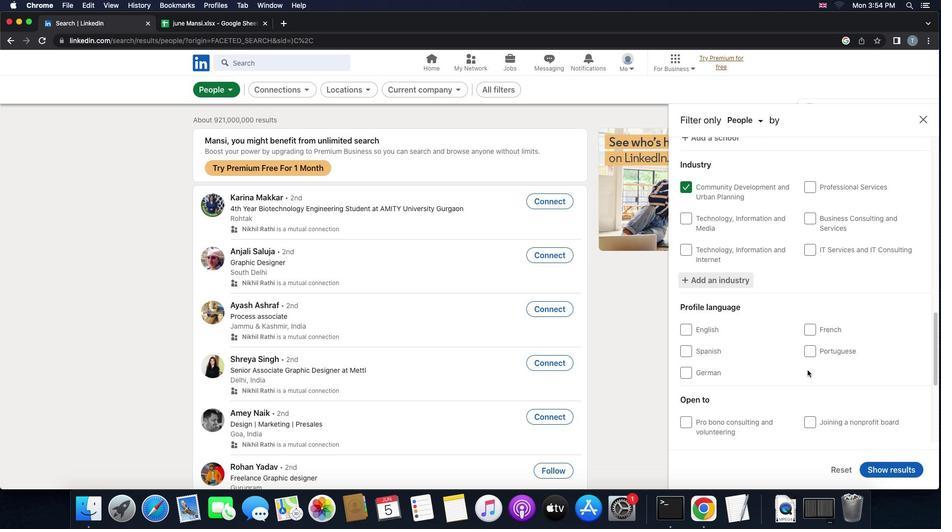 
Action: Mouse scrolled (807, 370) with delta (0, 0)
Screenshot: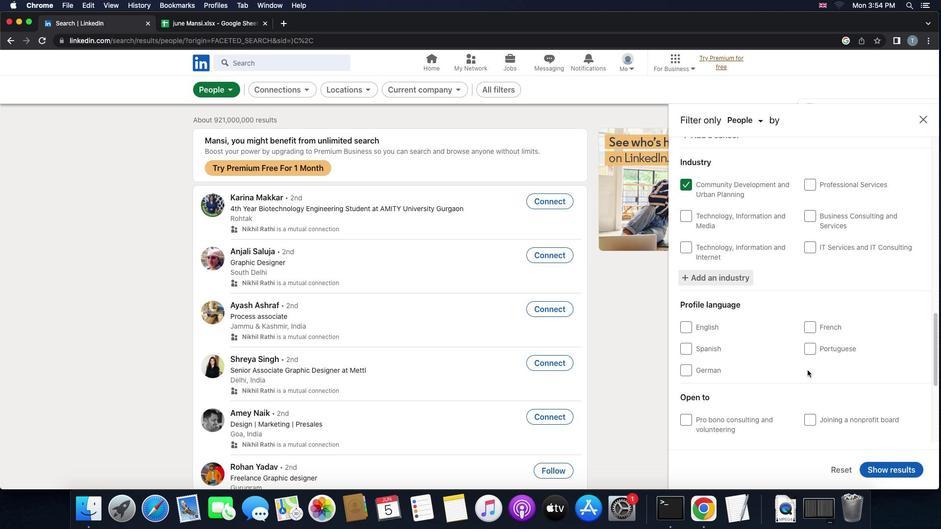 
Action: Mouse scrolled (807, 370) with delta (0, 0)
Screenshot: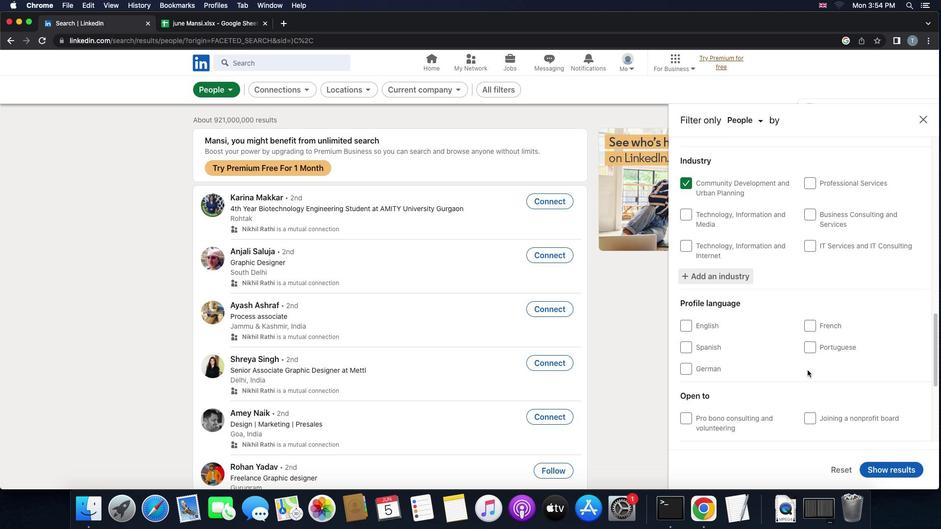 
Action: Mouse scrolled (807, 370) with delta (0, 0)
Screenshot: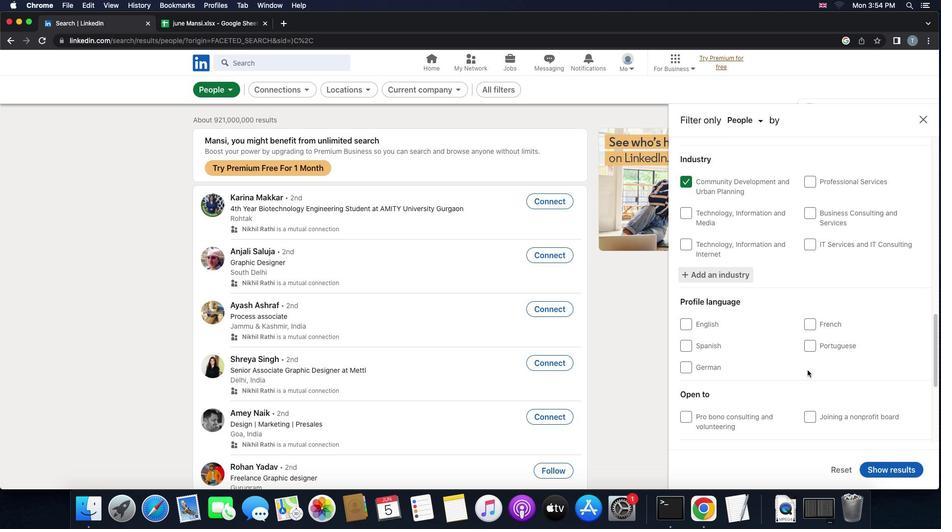 
Action: Mouse scrolled (807, 370) with delta (0, 0)
Screenshot: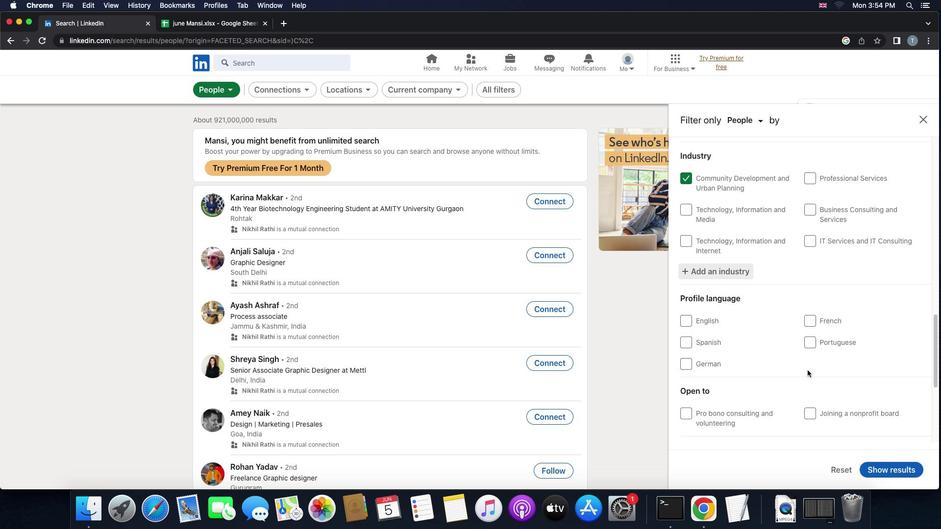 
Action: Mouse scrolled (807, 370) with delta (0, 0)
Screenshot: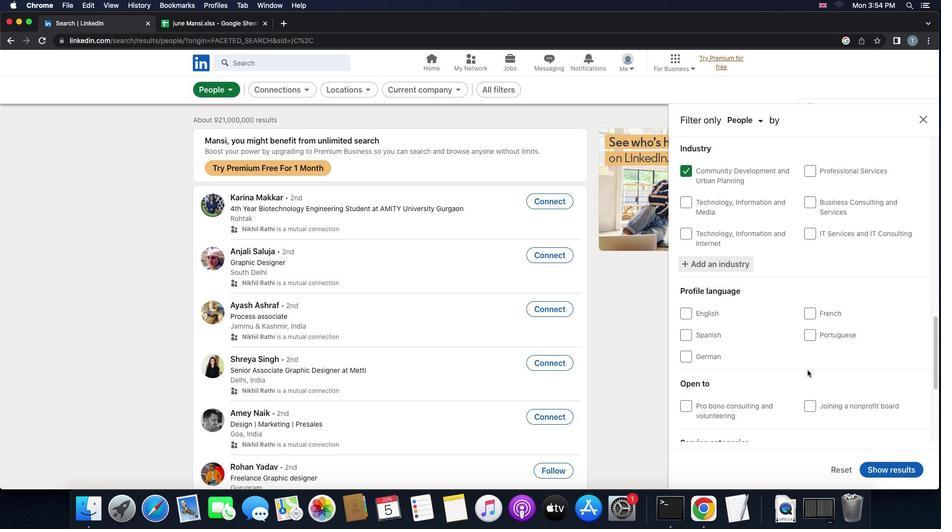 
Action: Mouse scrolled (807, 370) with delta (0, 0)
Screenshot: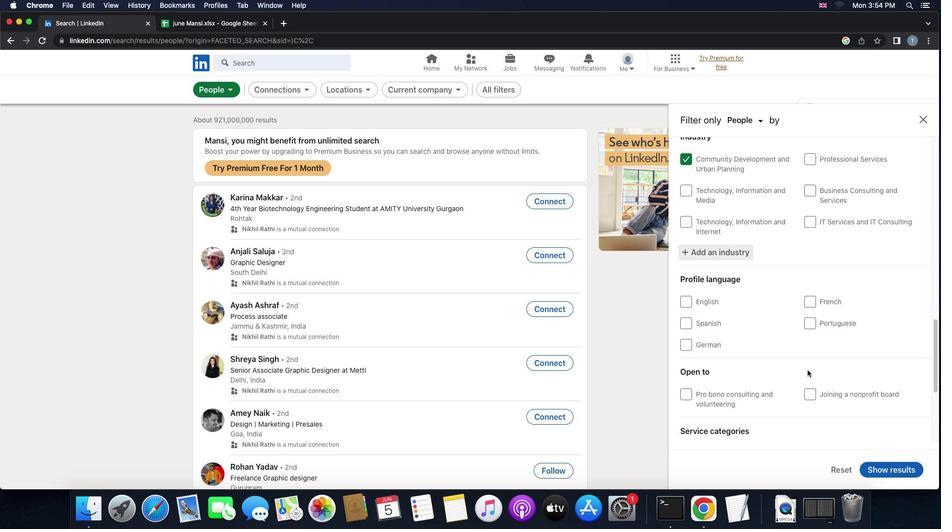 
Action: Mouse scrolled (807, 370) with delta (0, 0)
Screenshot: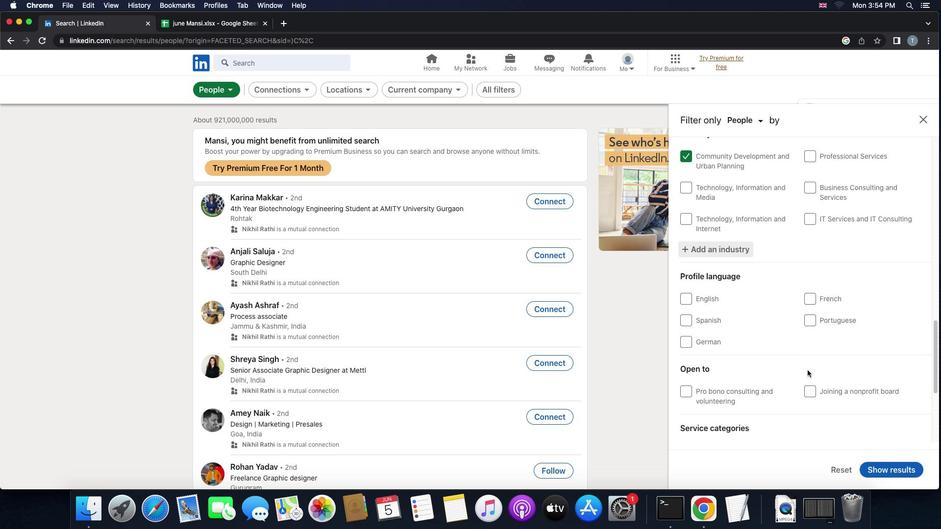 
Action: Mouse scrolled (807, 370) with delta (0, 0)
Screenshot: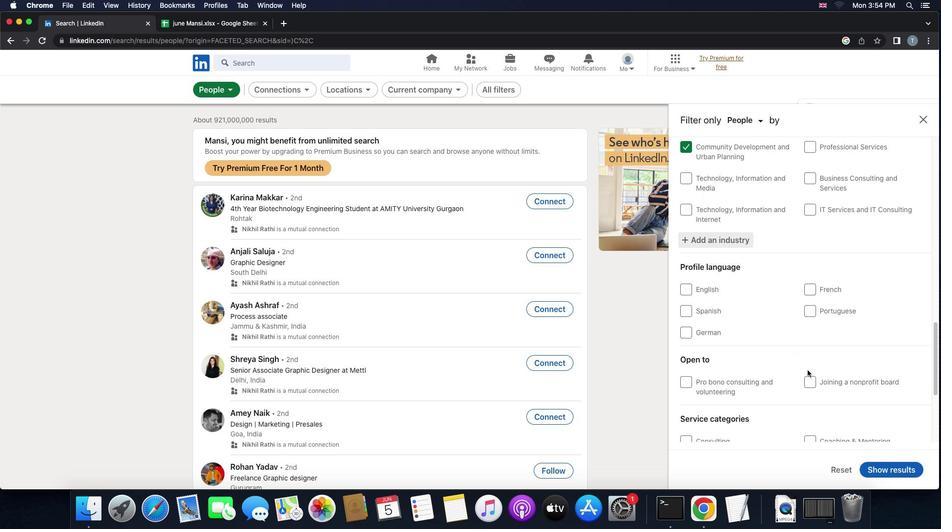 
Action: Mouse moved to (814, 274)
Screenshot: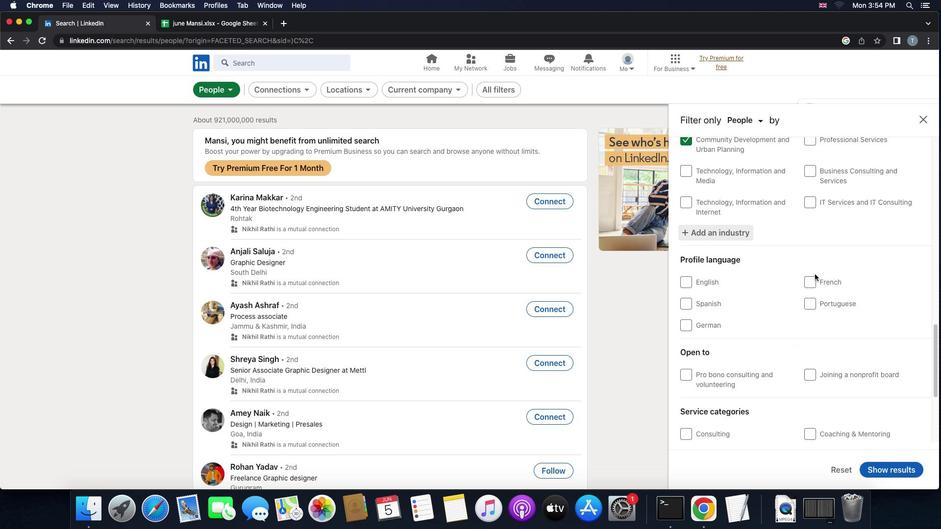
Action: Mouse pressed left at (814, 274)
Screenshot: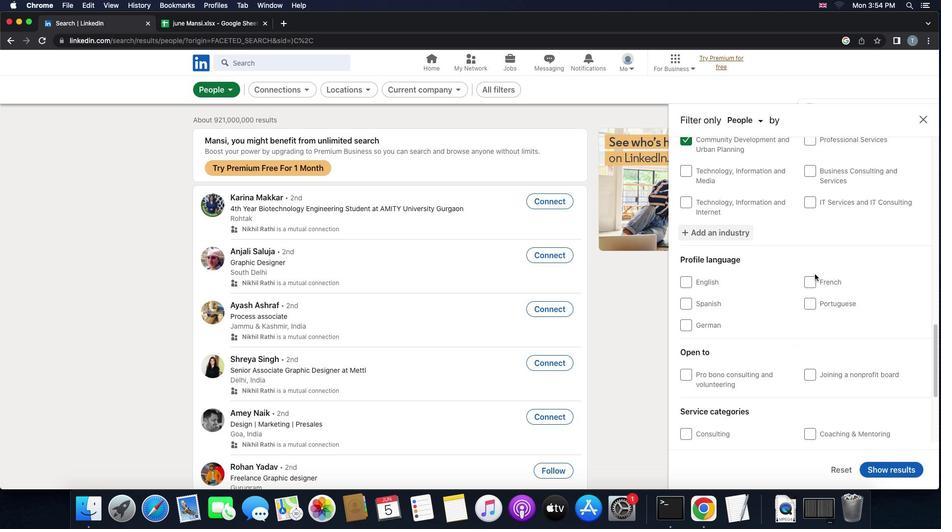 
Action: Mouse moved to (814, 283)
Screenshot: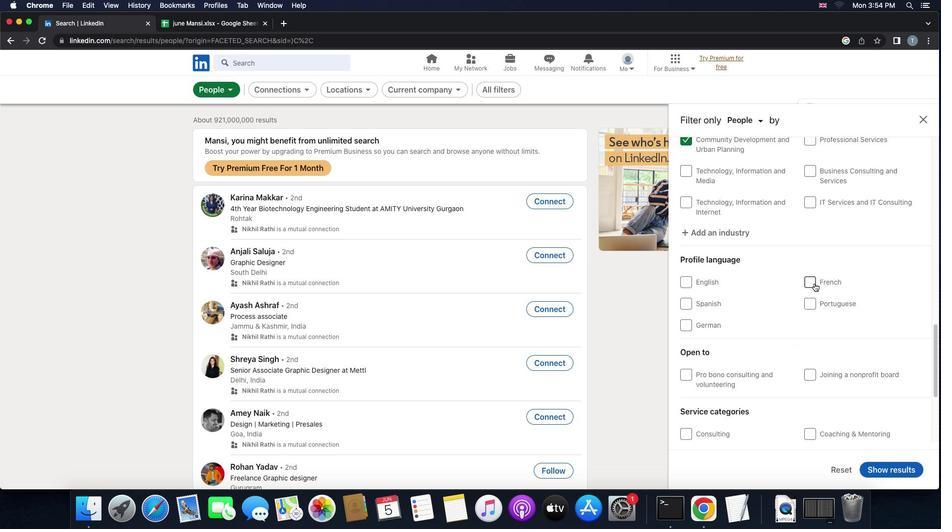 
Action: Mouse pressed left at (814, 283)
Screenshot: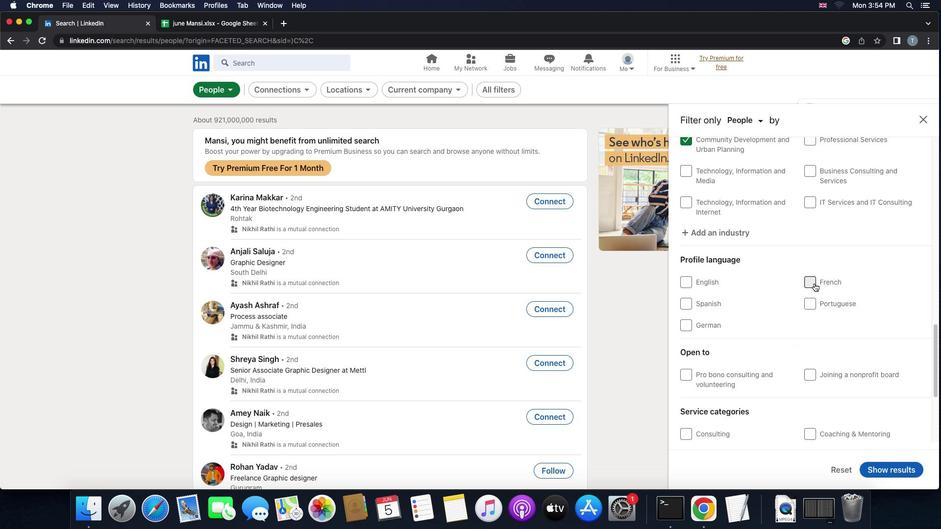 
Action: Mouse moved to (858, 351)
Screenshot: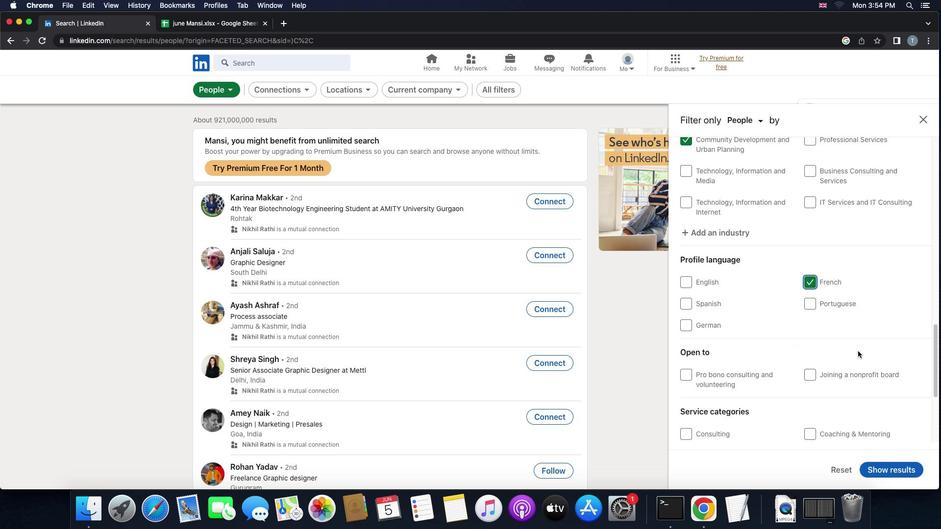 
Action: Mouse scrolled (858, 351) with delta (0, 0)
Screenshot: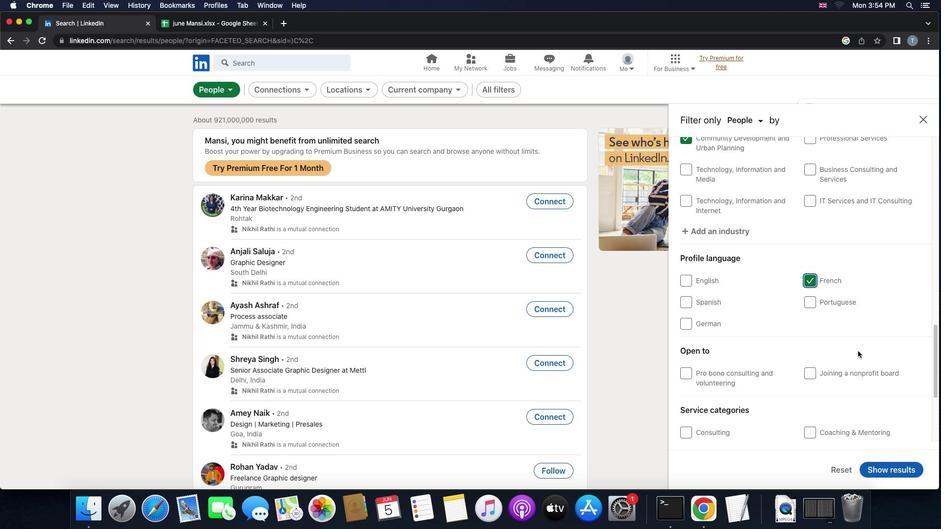 
Action: Mouse scrolled (858, 351) with delta (0, 0)
Screenshot: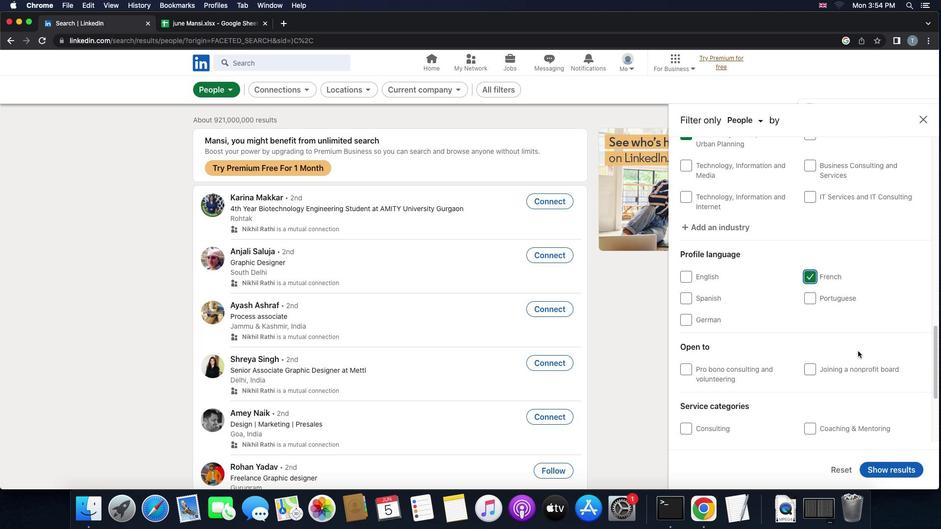 
Action: Mouse scrolled (858, 351) with delta (0, 0)
Screenshot: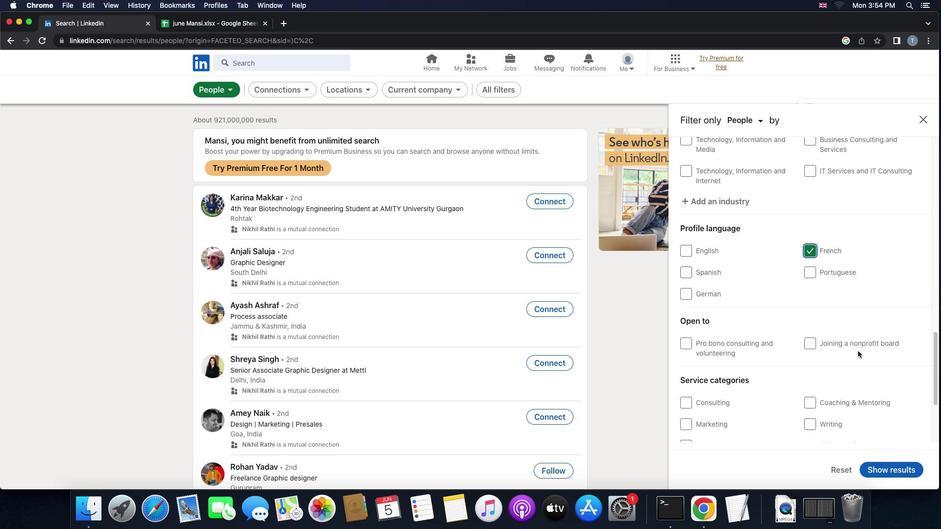 
Action: Mouse scrolled (858, 351) with delta (0, 0)
Screenshot: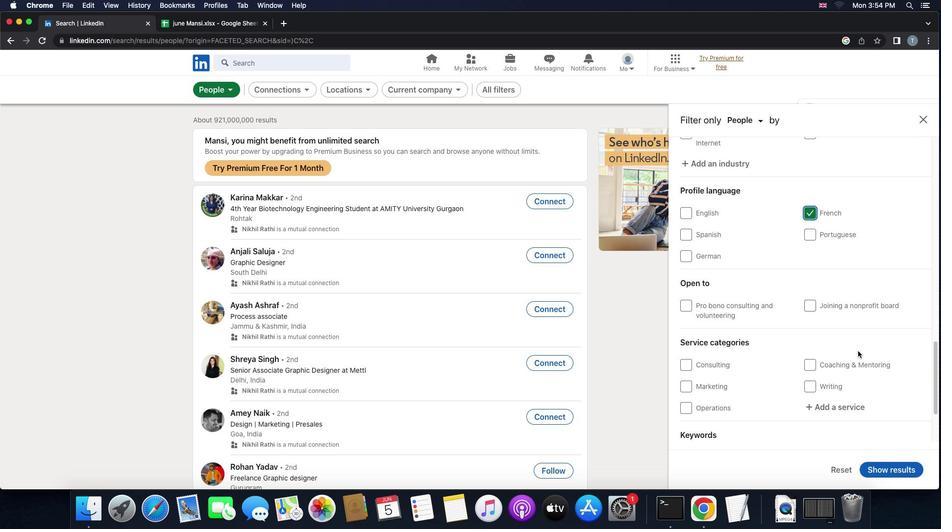 
Action: Mouse scrolled (858, 351) with delta (0, 0)
Screenshot: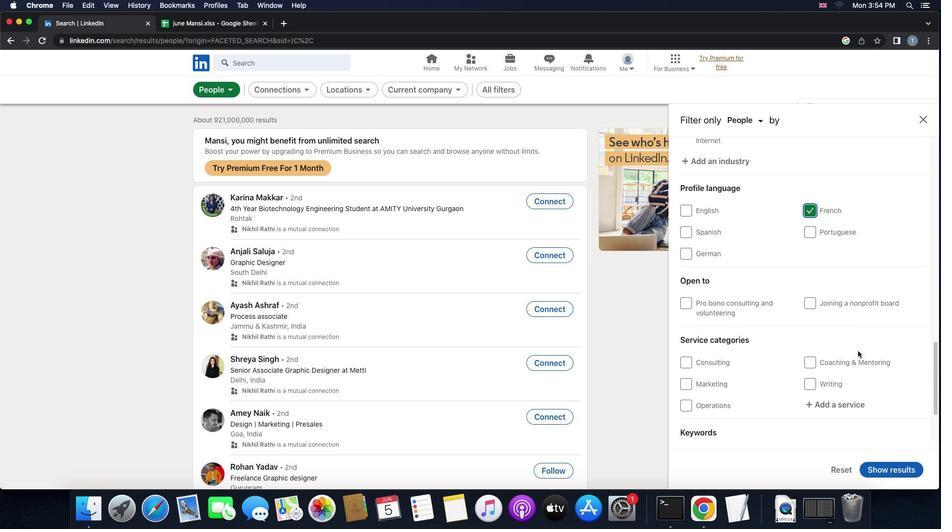 
Action: Mouse scrolled (858, 351) with delta (0, -1)
Screenshot: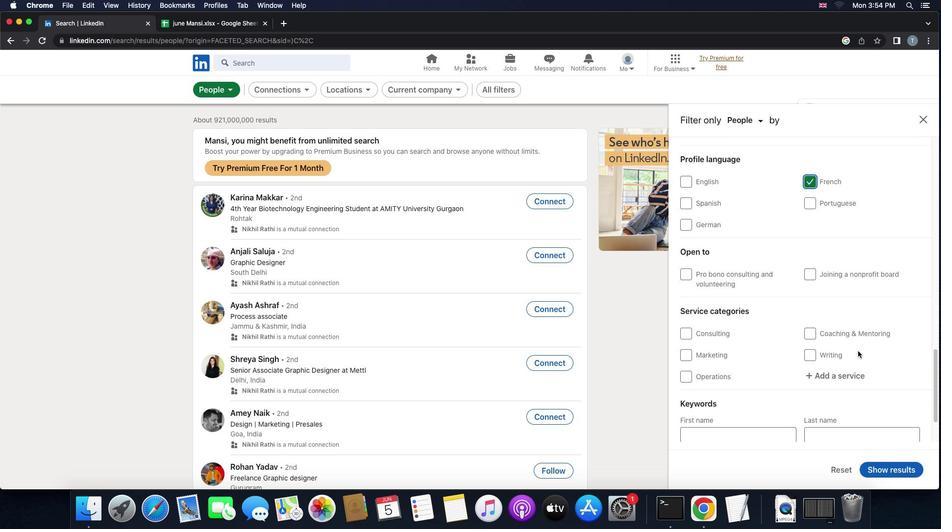 
Action: Mouse moved to (822, 330)
Screenshot: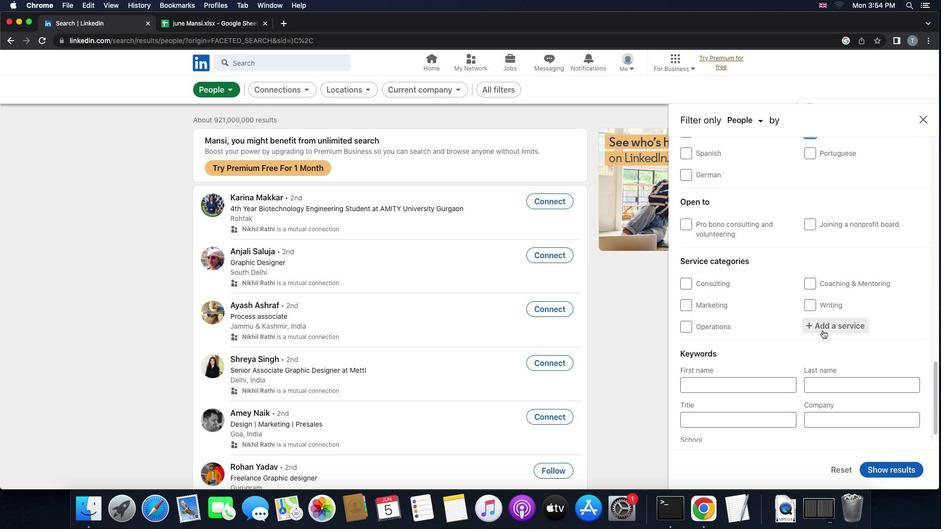 
Action: Mouse pressed left at (822, 330)
Screenshot: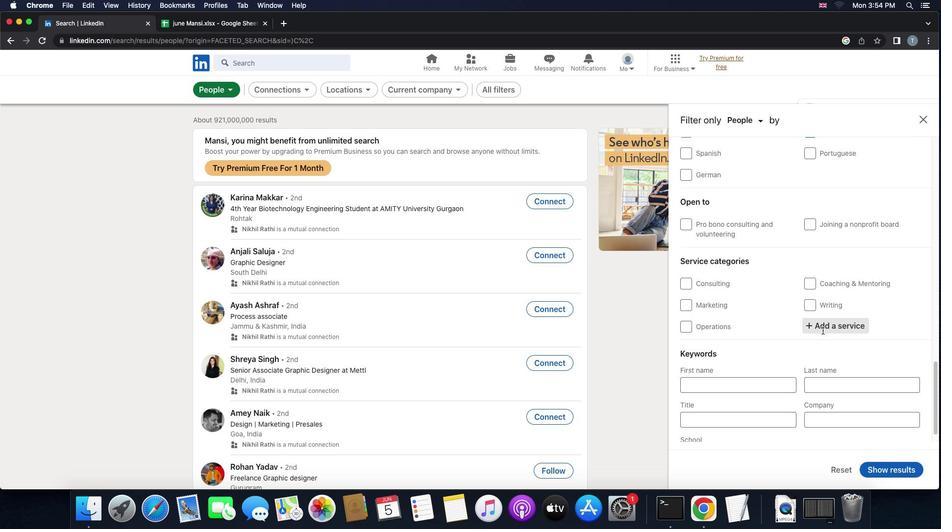 
Action: Mouse moved to (829, 331)
Screenshot: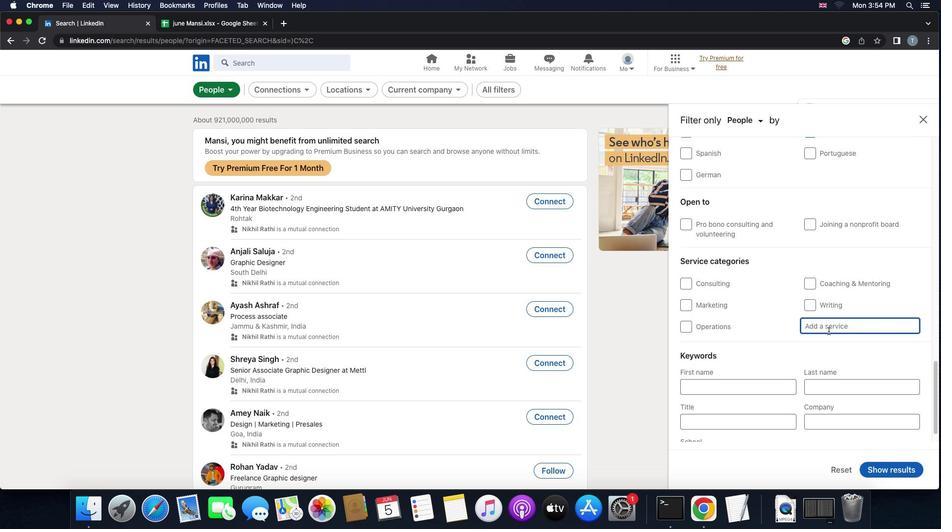 
Action: Key pressed 'i''n''f''o''r''m''a''t''i''o''n'
Screenshot: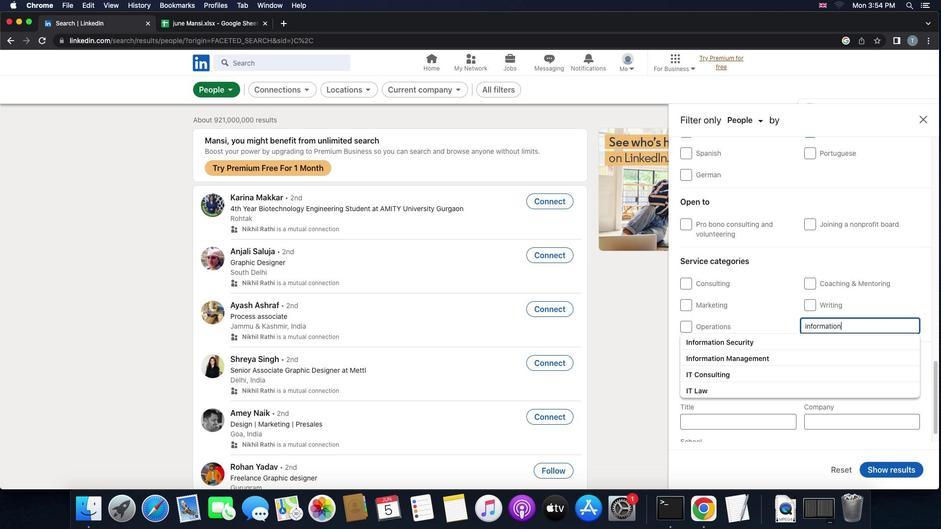 
Action: Mouse moved to (826, 348)
Screenshot: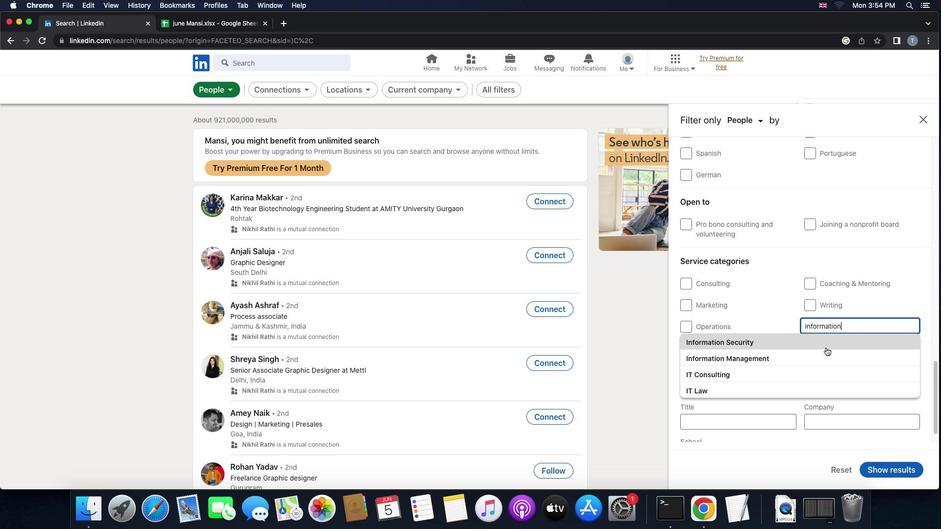 
Action: Mouse scrolled (826, 348) with delta (0, 0)
Screenshot: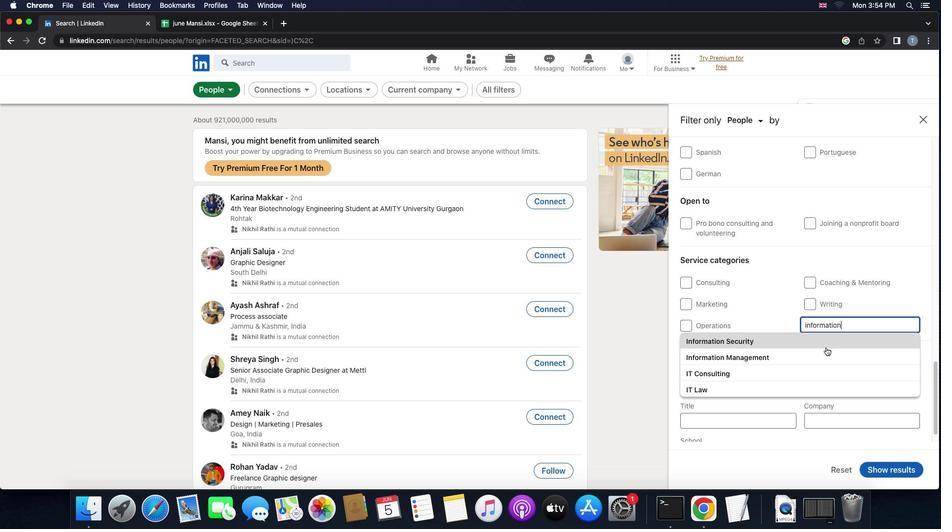 
Action: Mouse scrolled (826, 348) with delta (0, 0)
Screenshot: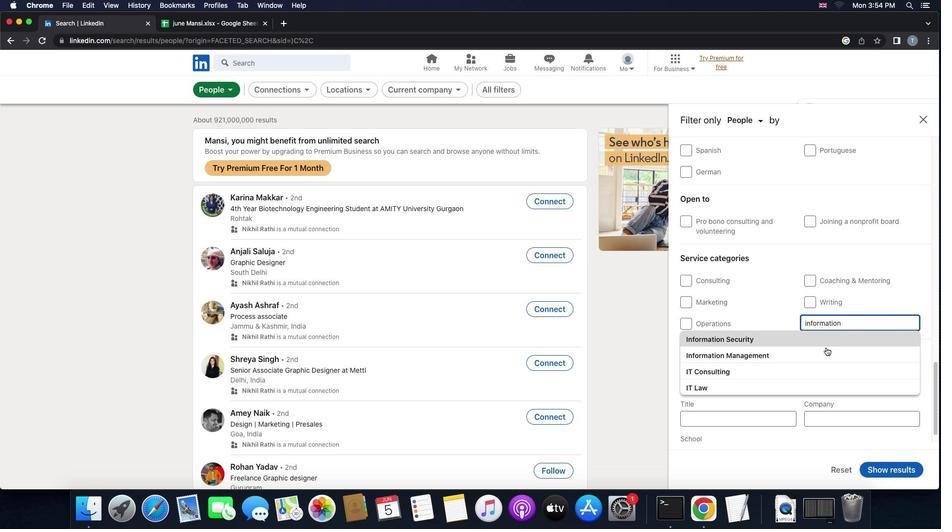 
Action: Mouse moved to (826, 351)
Screenshot: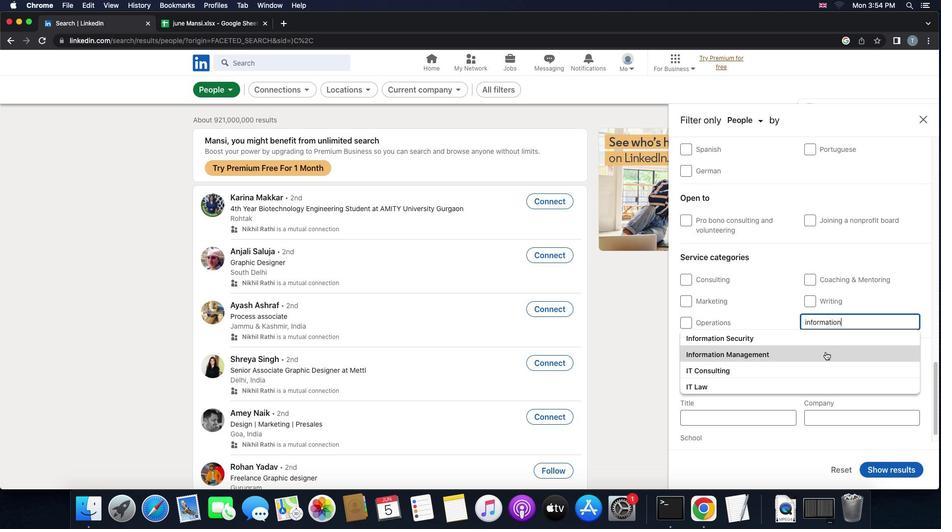 
Action: Mouse pressed left at (826, 351)
Screenshot: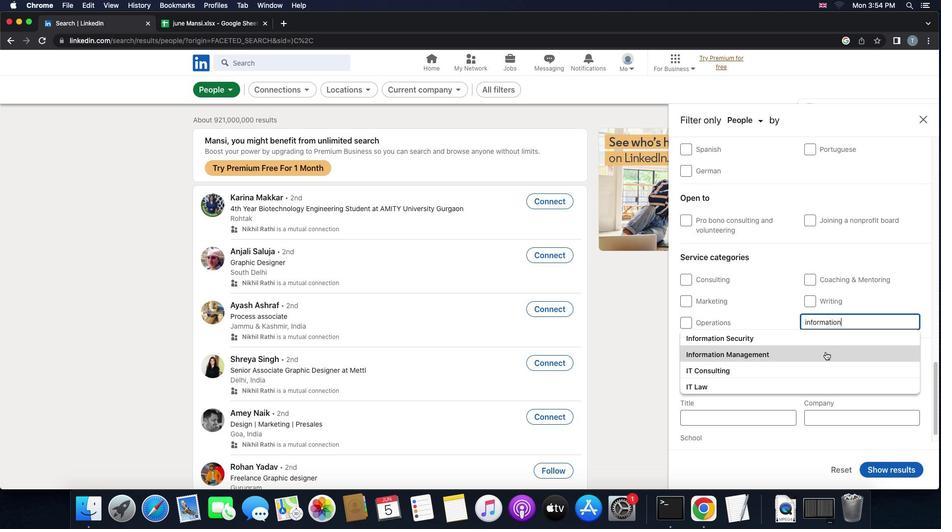 
Action: Mouse scrolled (826, 351) with delta (0, 0)
Screenshot: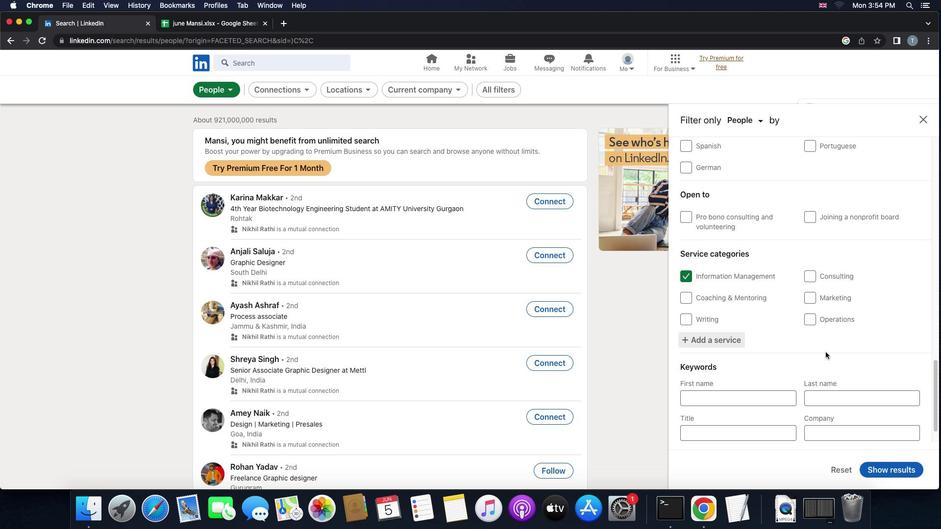 
Action: Mouse scrolled (826, 351) with delta (0, 0)
Screenshot: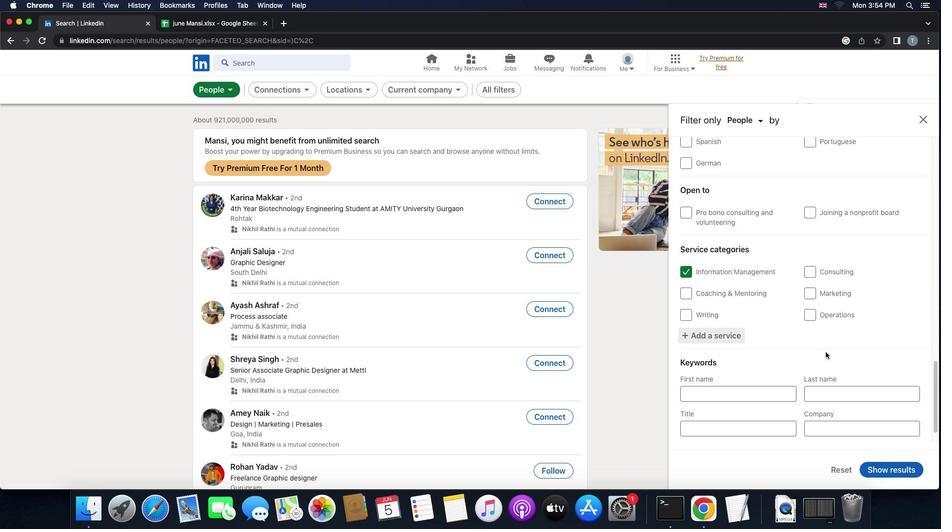 
Action: Mouse scrolled (826, 351) with delta (0, 0)
Screenshot: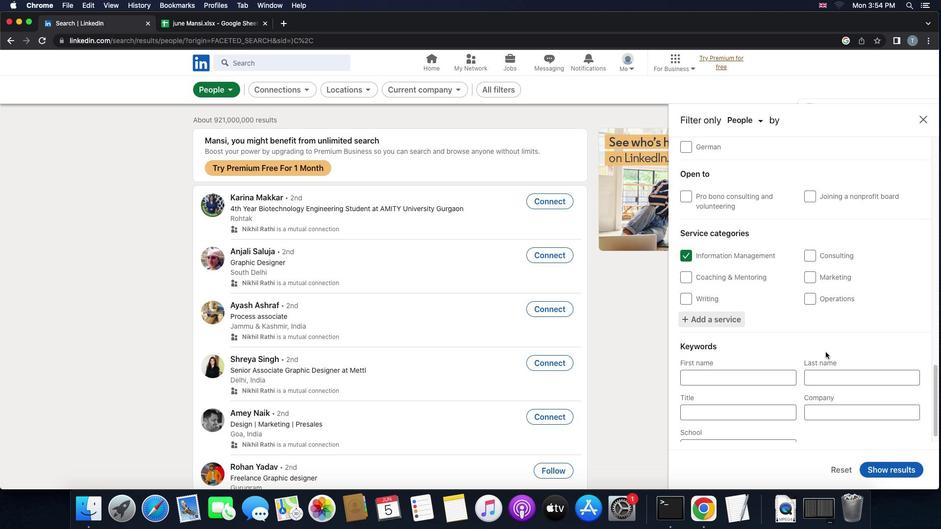 
Action: Mouse moved to (732, 402)
Screenshot: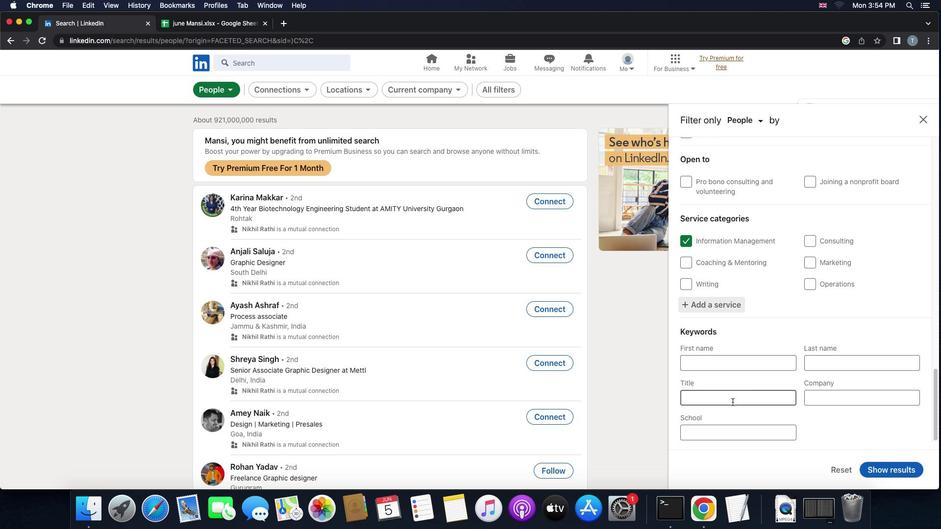 
Action: Mouse pressed left at (732, 402)
Screenshot: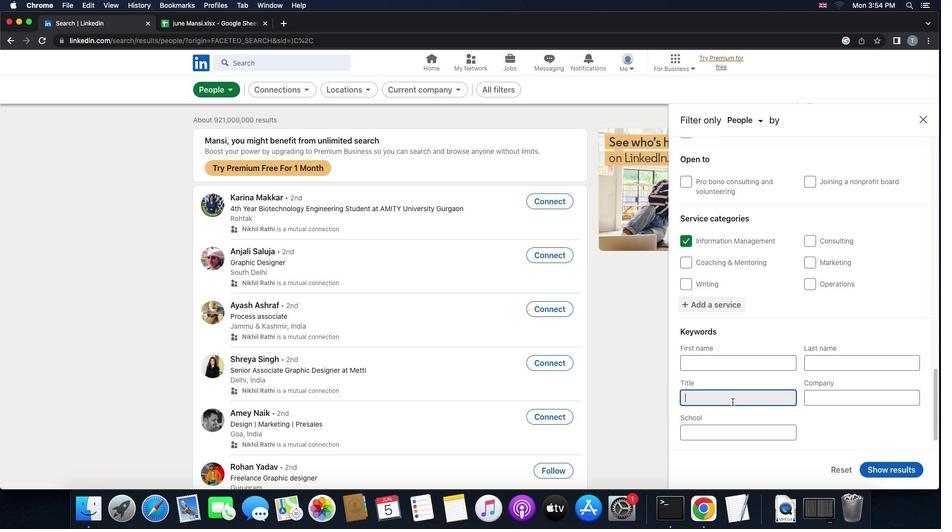 
Action: Key pressed 'f''i''n''a''n''c''i''a''l'Key.space's''e''r''v''i''c''e'Key.space'r''e''p''r''e''s''e''n''t''a''t''i''v''e'
Screenshot: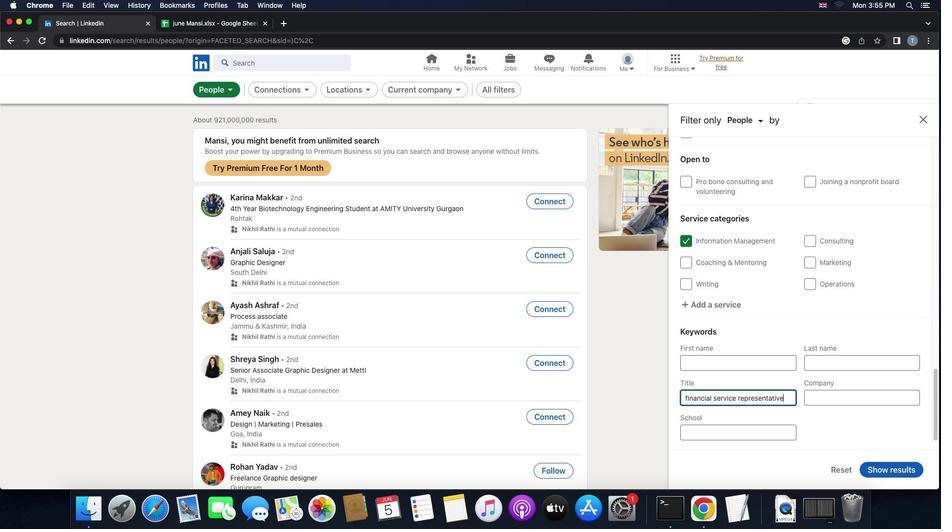 
Action: Mouse moved to (888, 474)
Screenshot: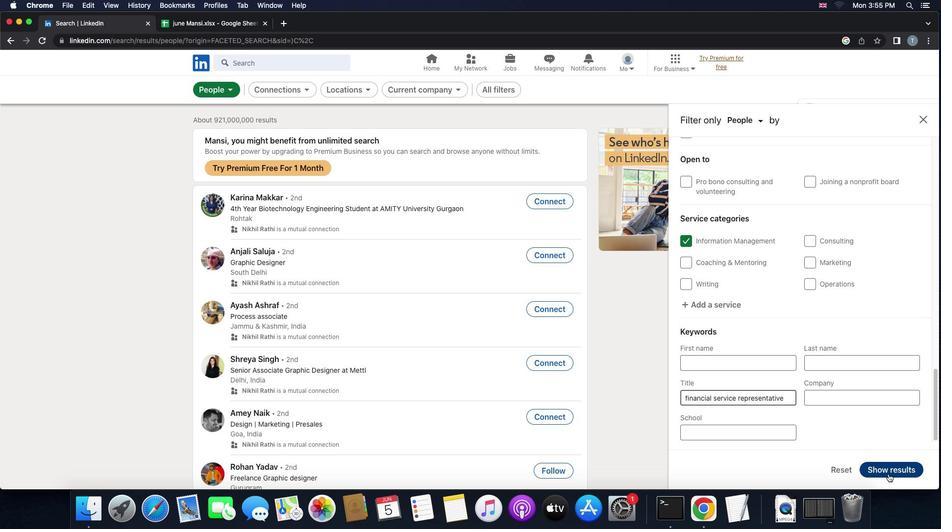 
Action: Mouse pressed left at (888, 474)
Screenshot: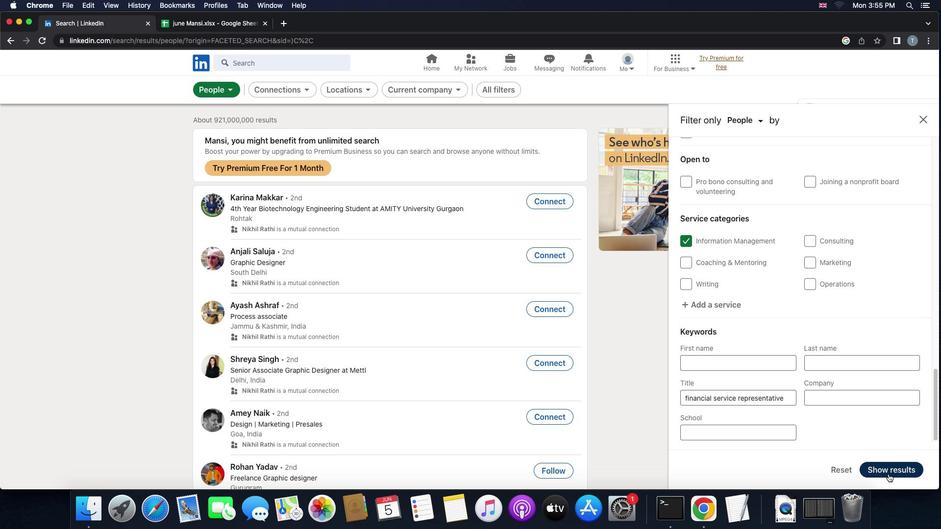 
